 Task: Search one way flight ticket for 1 adult, 5 children, 2 infants in seat and 1 infant on lap in first from Akron/canton: Akron-canton Regional Airport to Greenville: Pitt-greenville Airport on 5-2-2023. Choice of flights is United. Number of bags: 1 checked bag. Price is upto 55000. Outbound departure time preference is 11:15.
Action: Mouse moved to (377, 334)
Screenshot: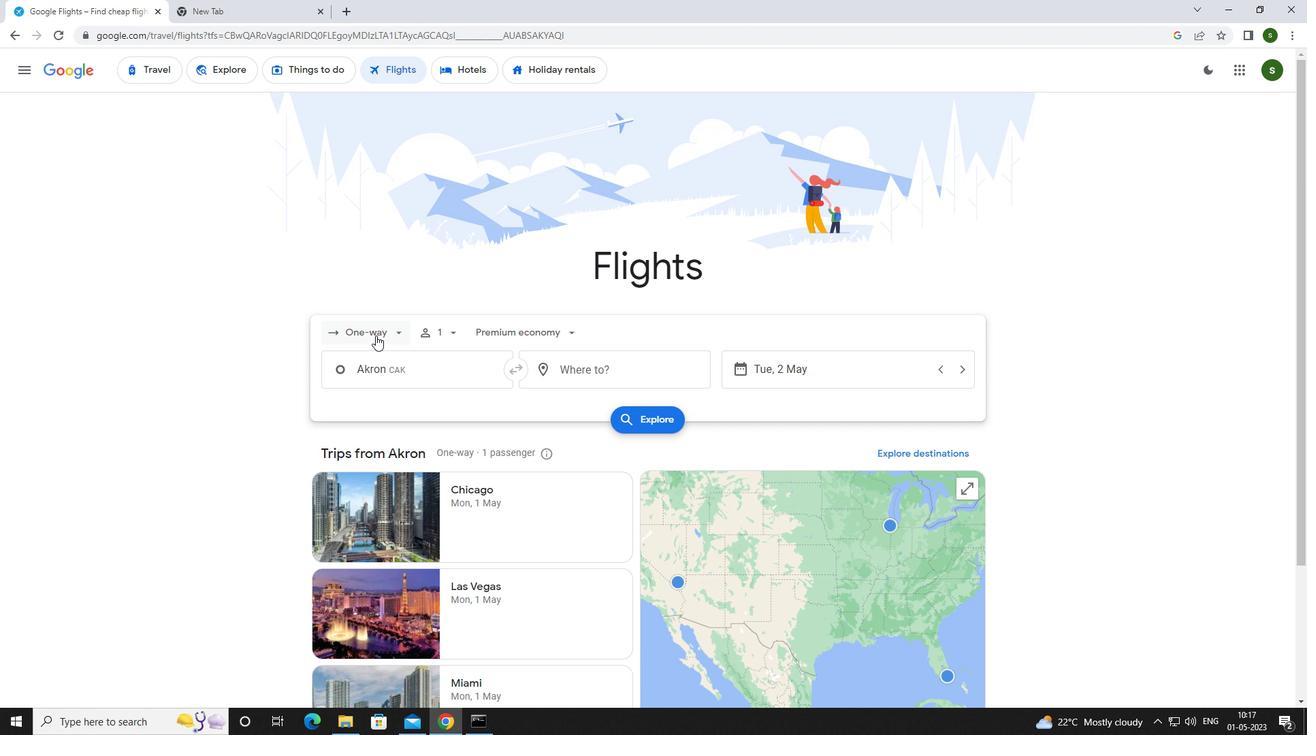 
Action: Mouse pressed left at (377, 334)
Screenshot: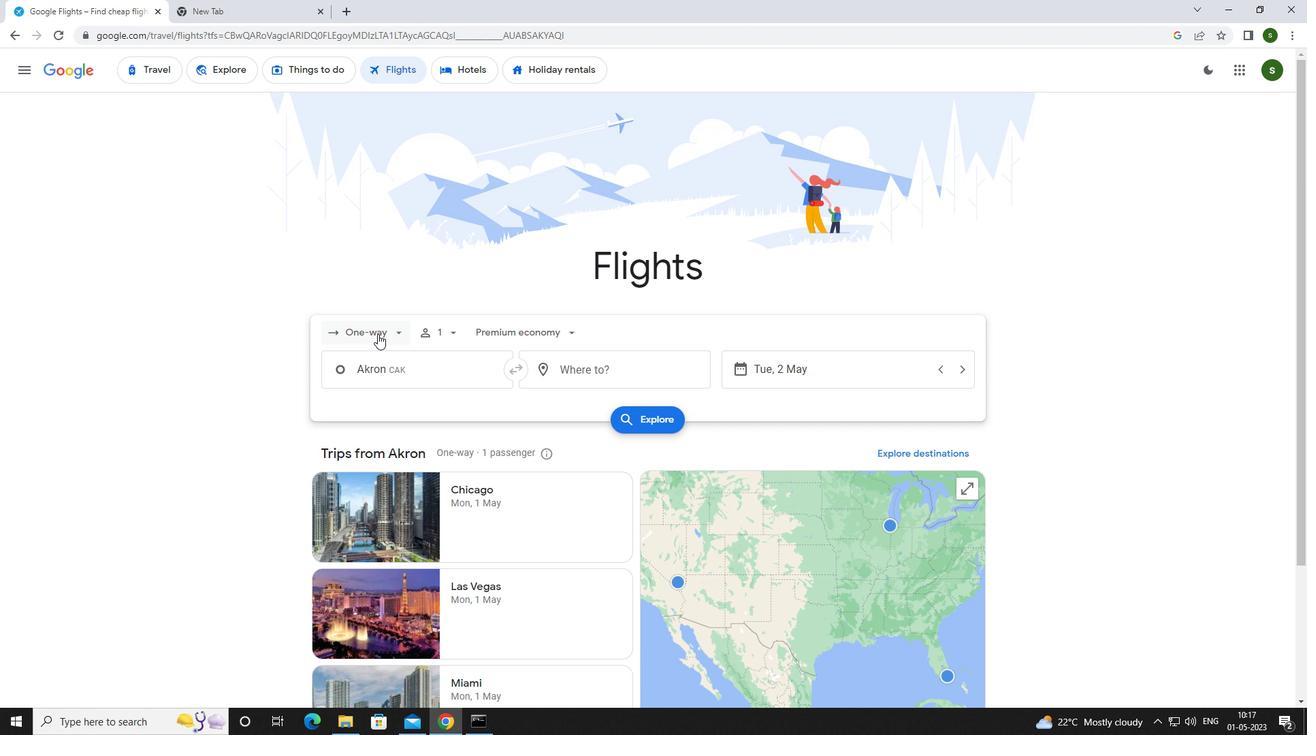 
Action: Mouse moved to (380, 396)
Screenshot: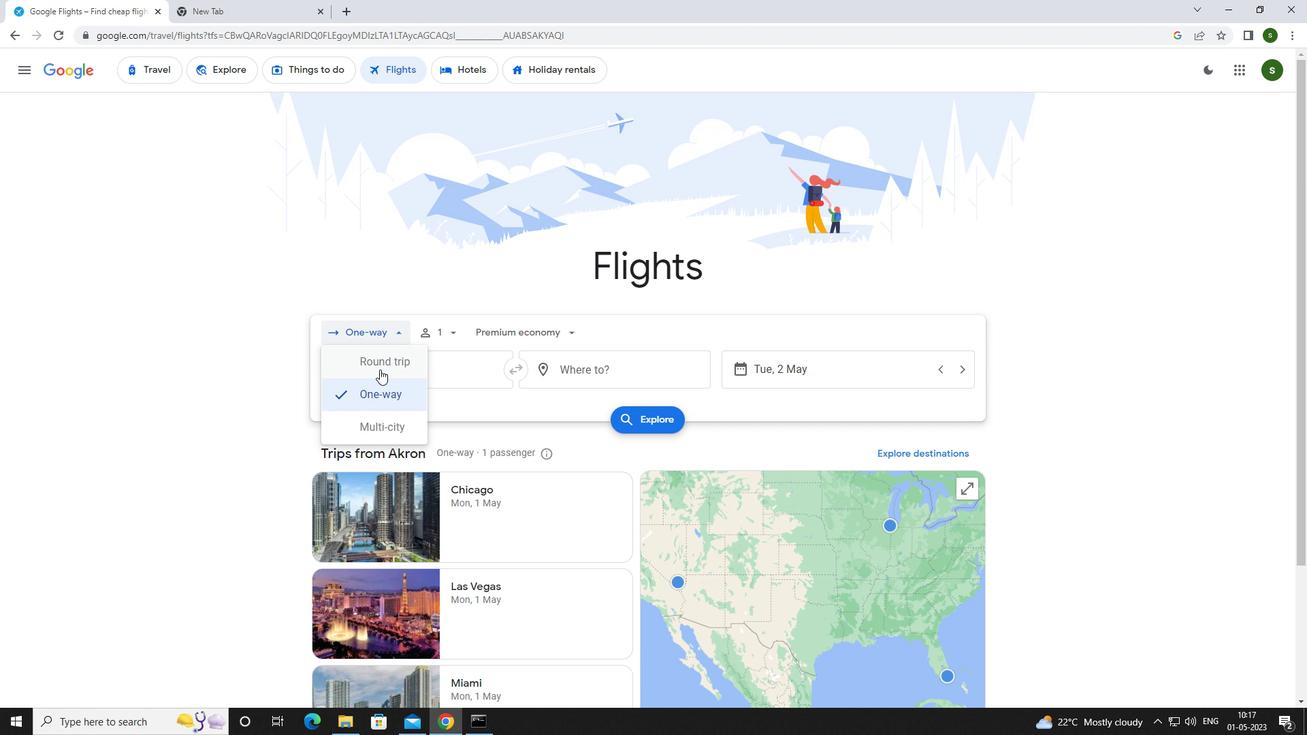 
Action: Mouse pressed left at (380, 396)
Screenshot: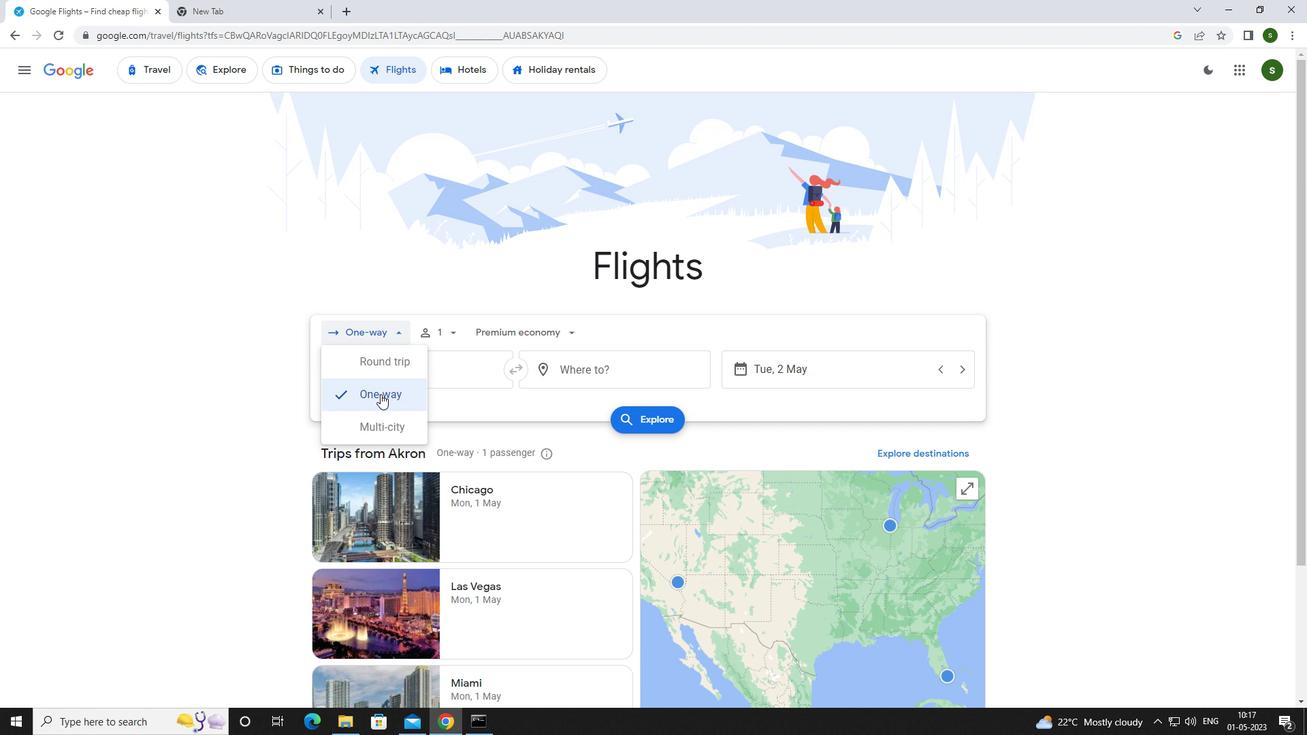 
Action: Mouse moved to (450, 328)
Screenshot: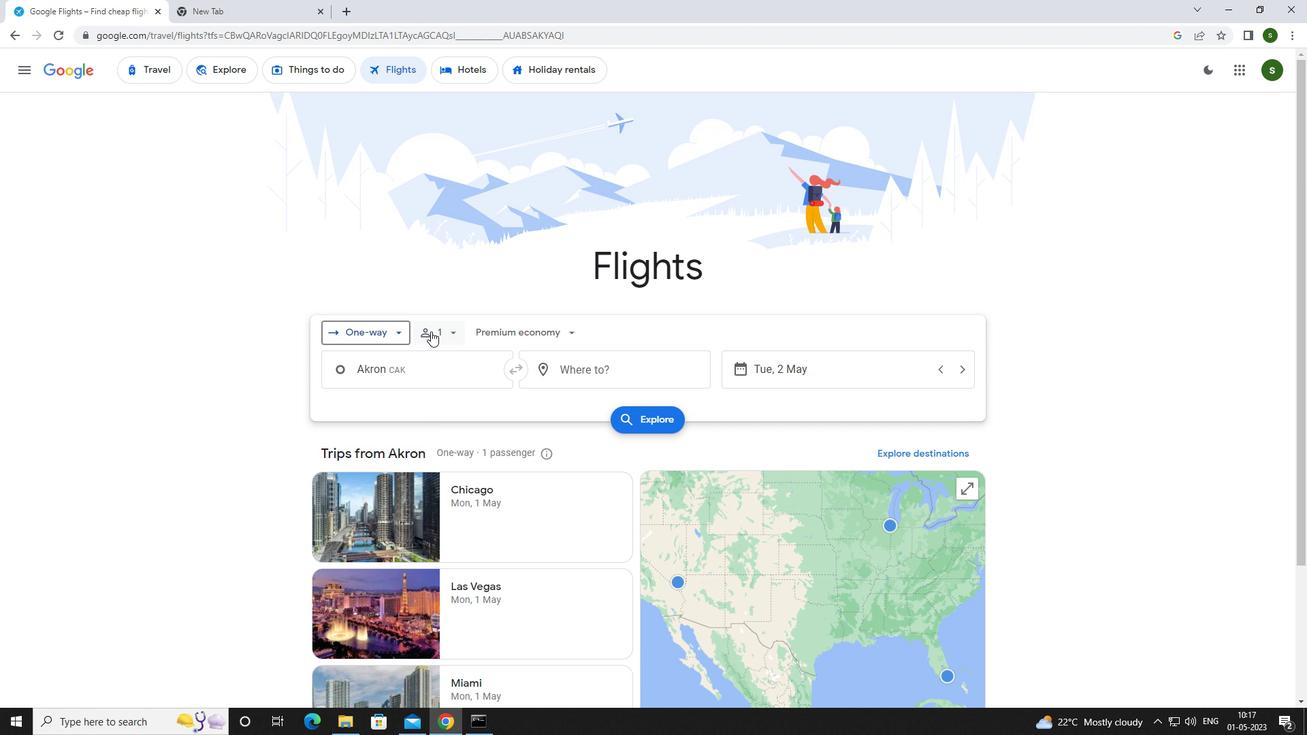 
Action: Mouse pressed left at (450, 328)
Screenshot: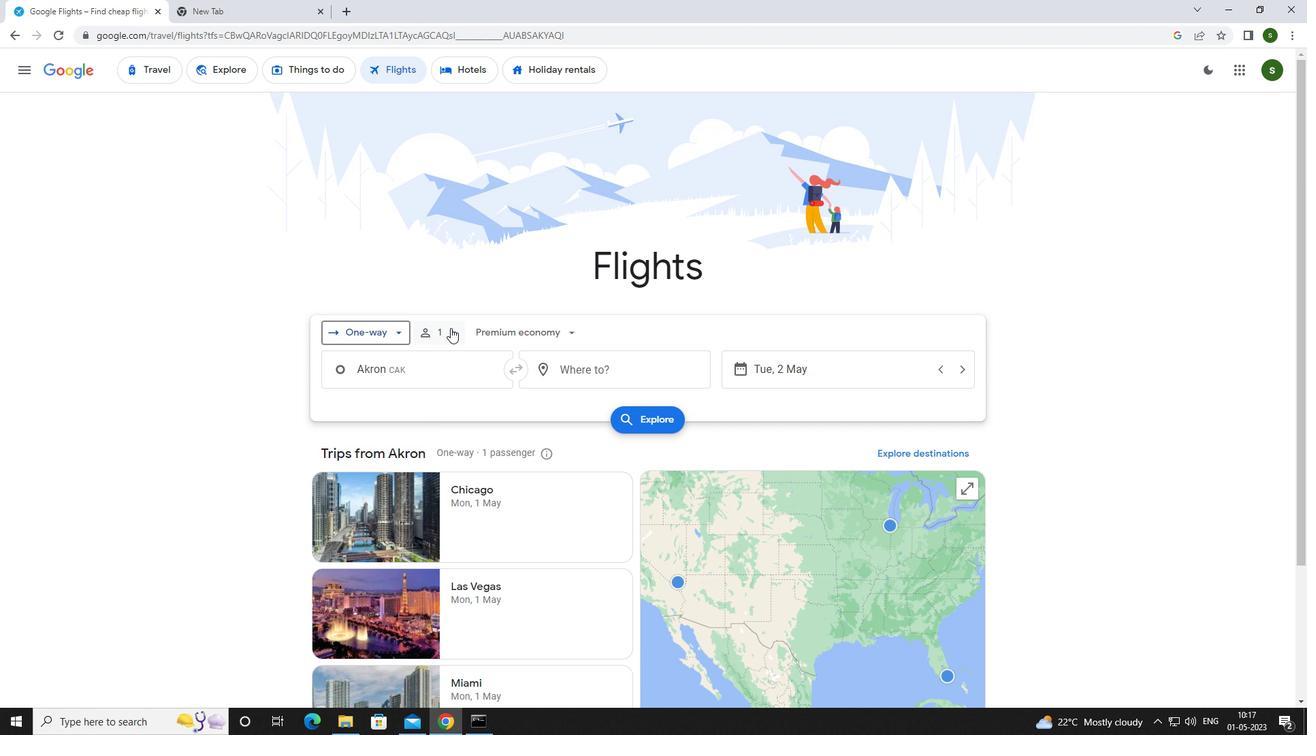 
Action: Mouse moved to (553, 397)
Screenshot: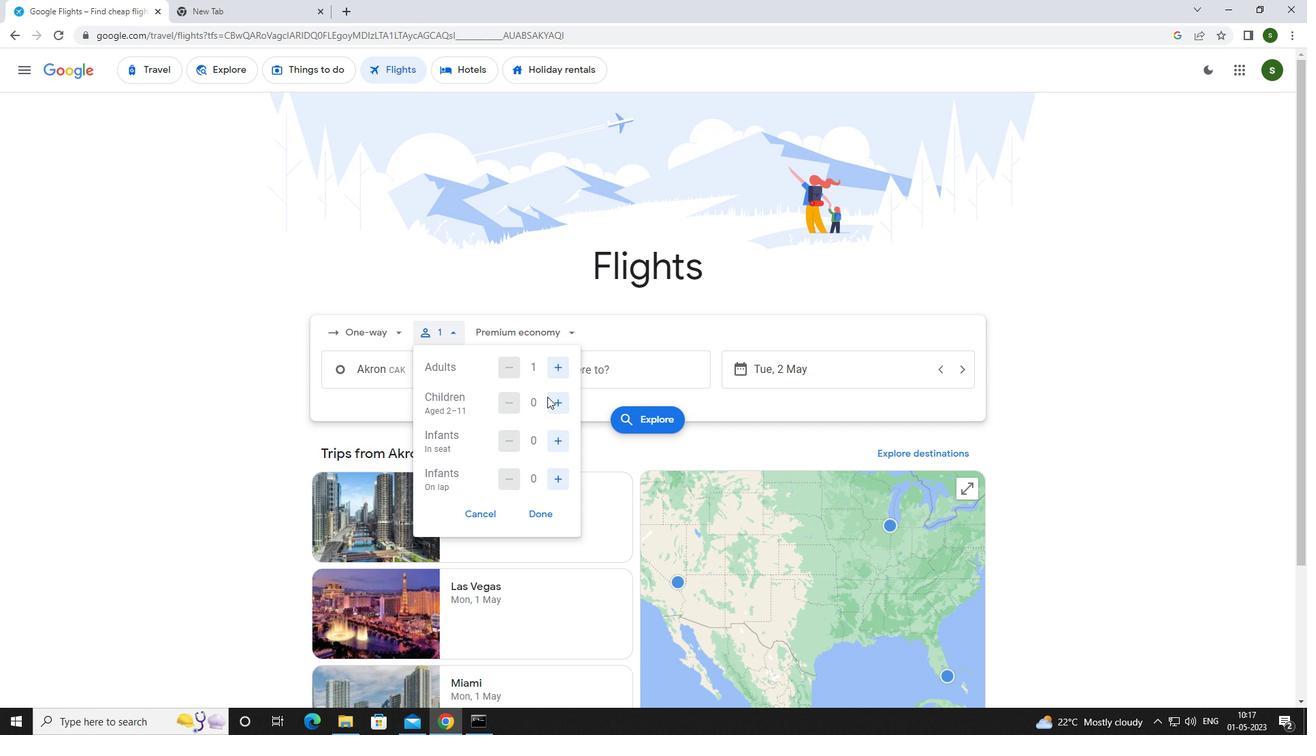 
Action: Mouse pressed left at (553, 397)
Screenshot: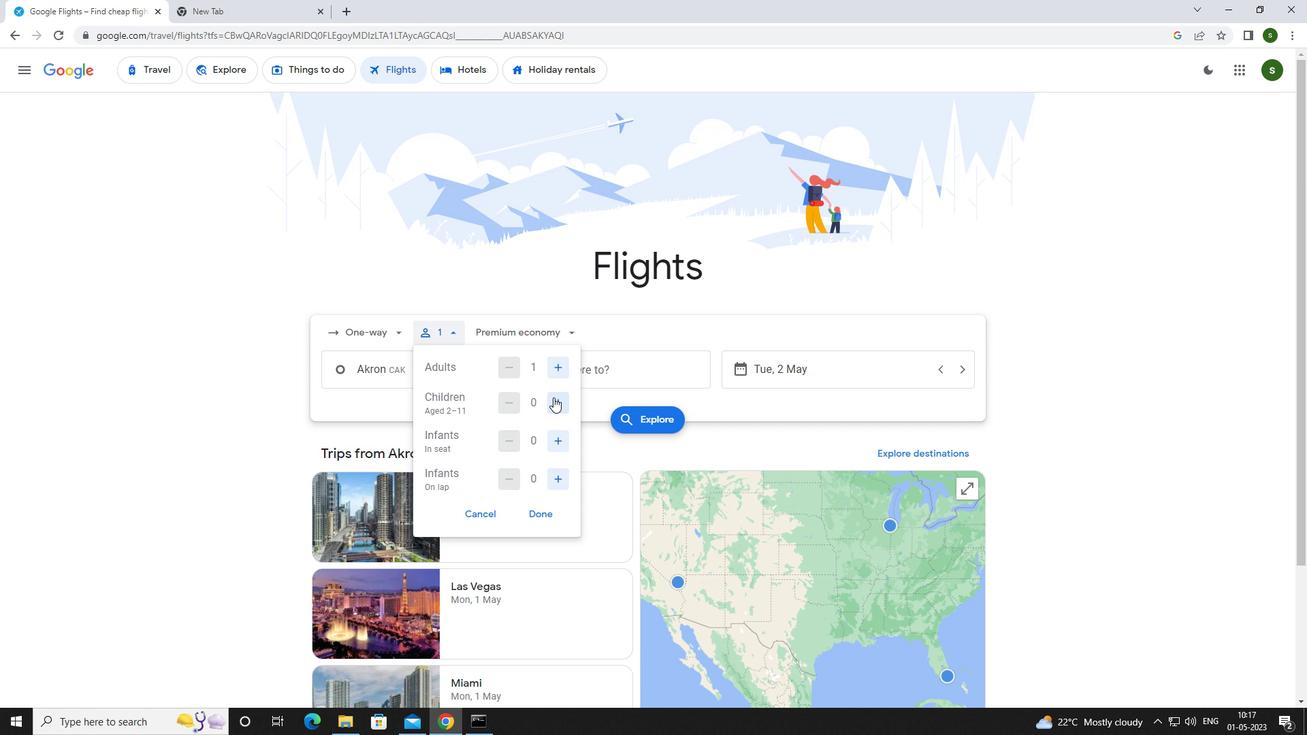 
Action: Mouse pressed left at (553, 397)
Screenshot: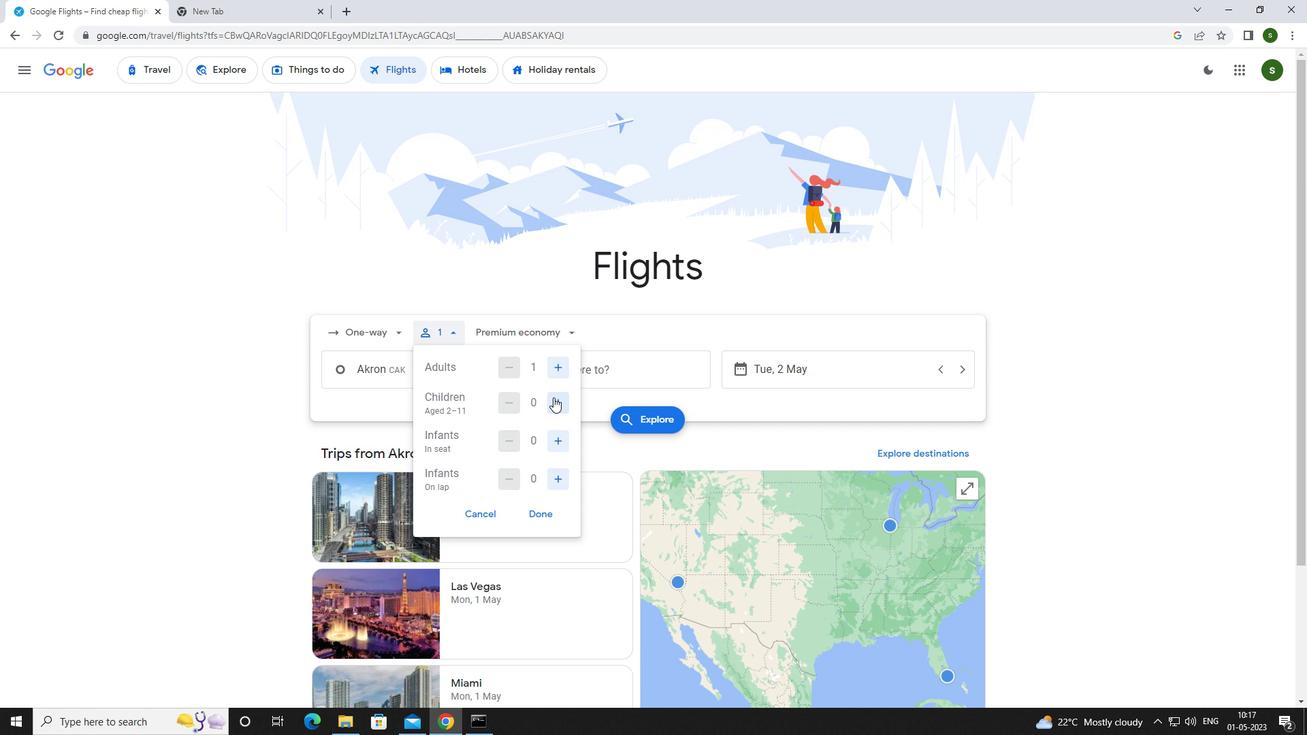 
Action: Mouse pressed left at (553, 397)
Screenshot: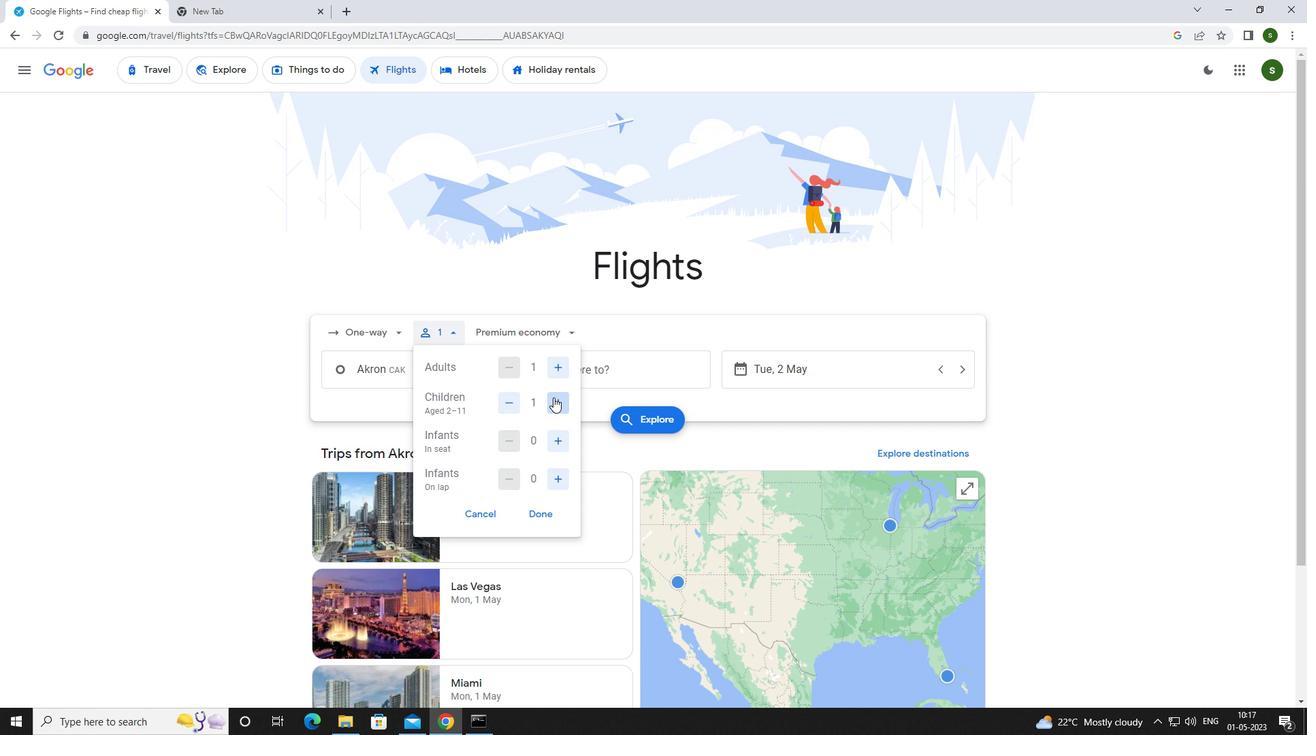 
Action: Mouse pressed left at (553, 397)
Screenshot: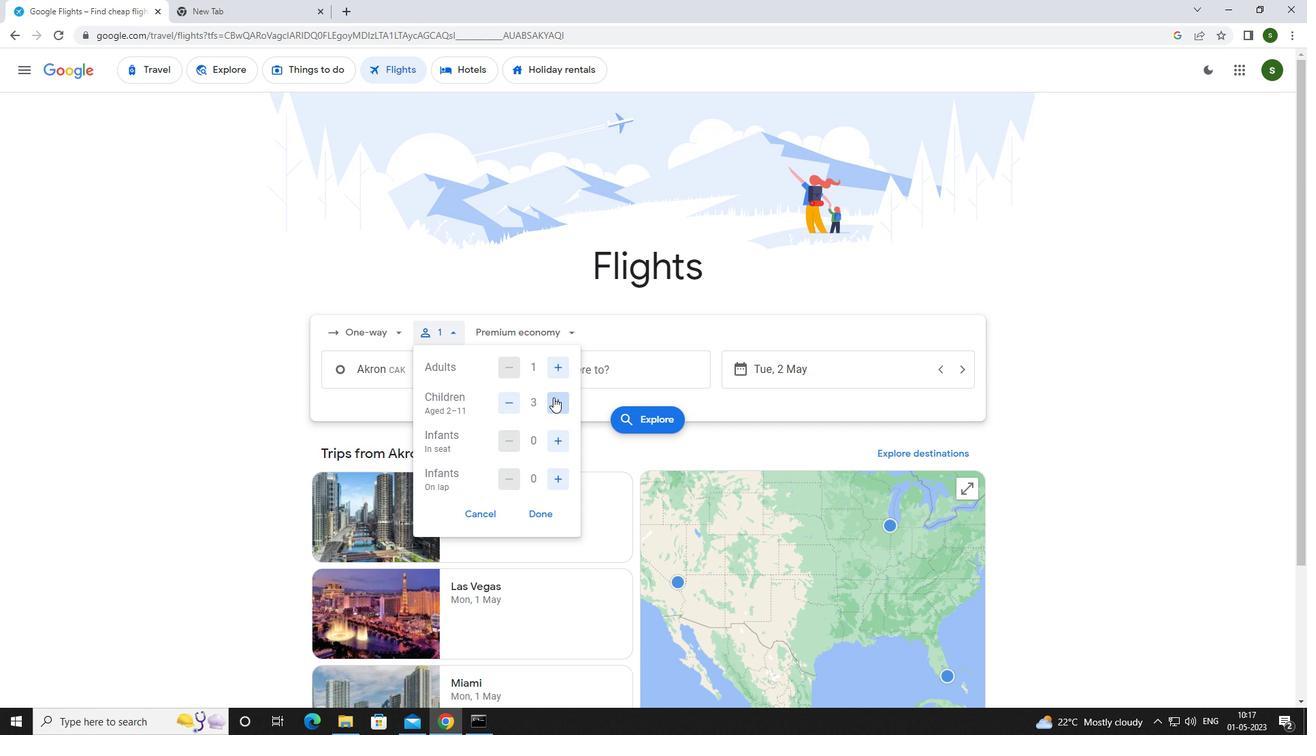 
Action: Mouse pressed left at (553, 397)
Screenshot: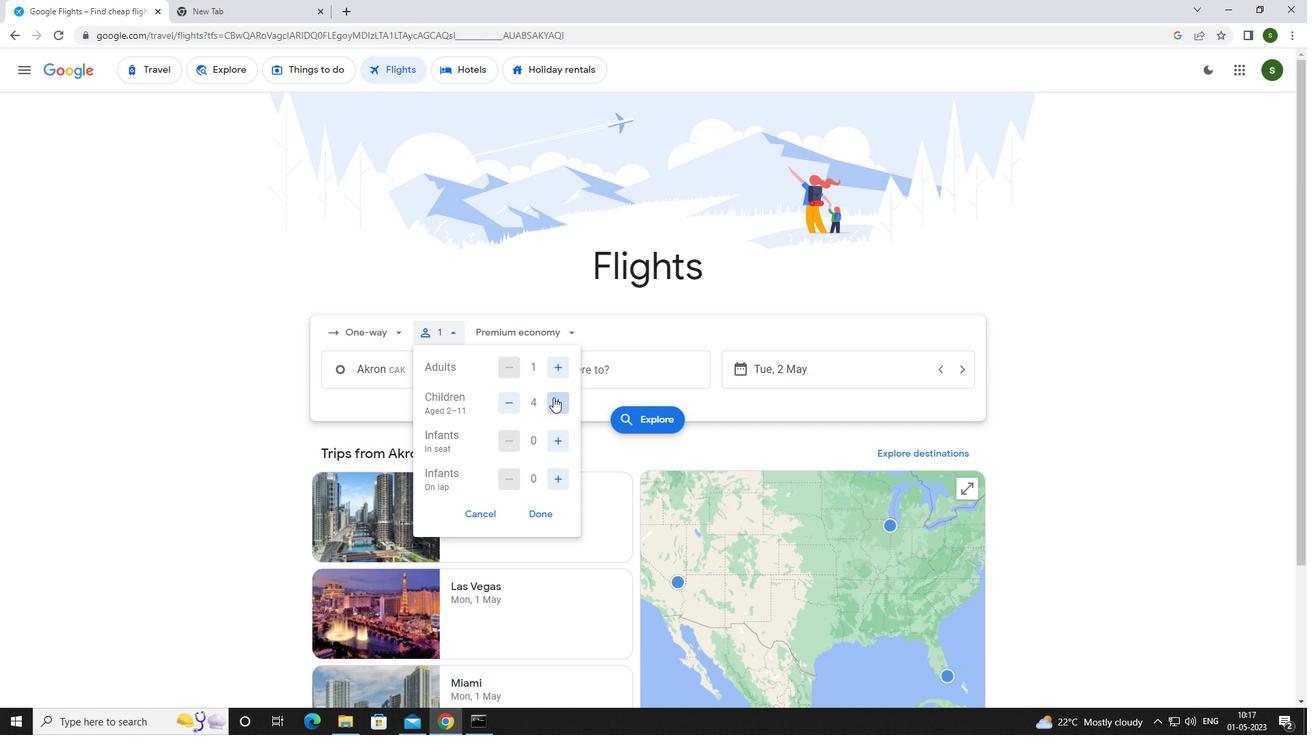 
Action: Mouse moved to (553, 436)
Screenshot: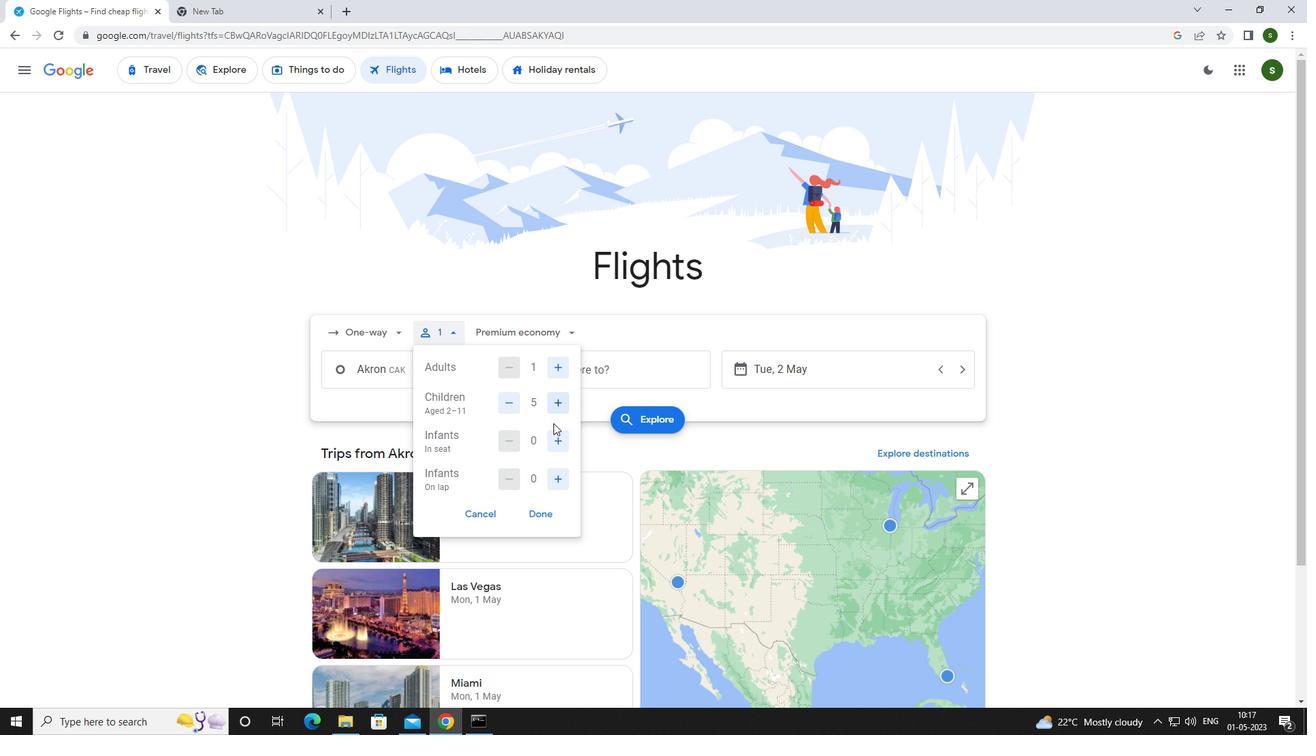 
Action: Mouse pressed left at (553, 436)
Screenshot: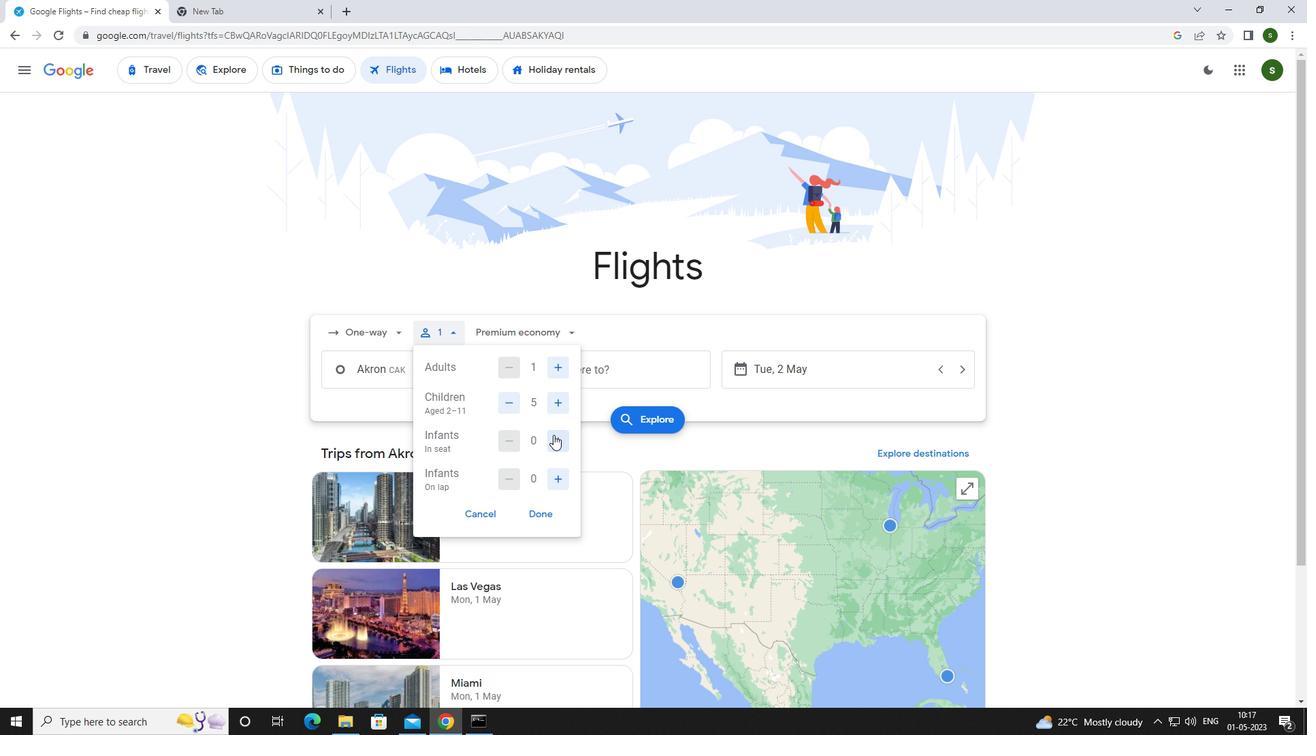 
Action: Mouse pressed left at (553, 436)
Screenshot: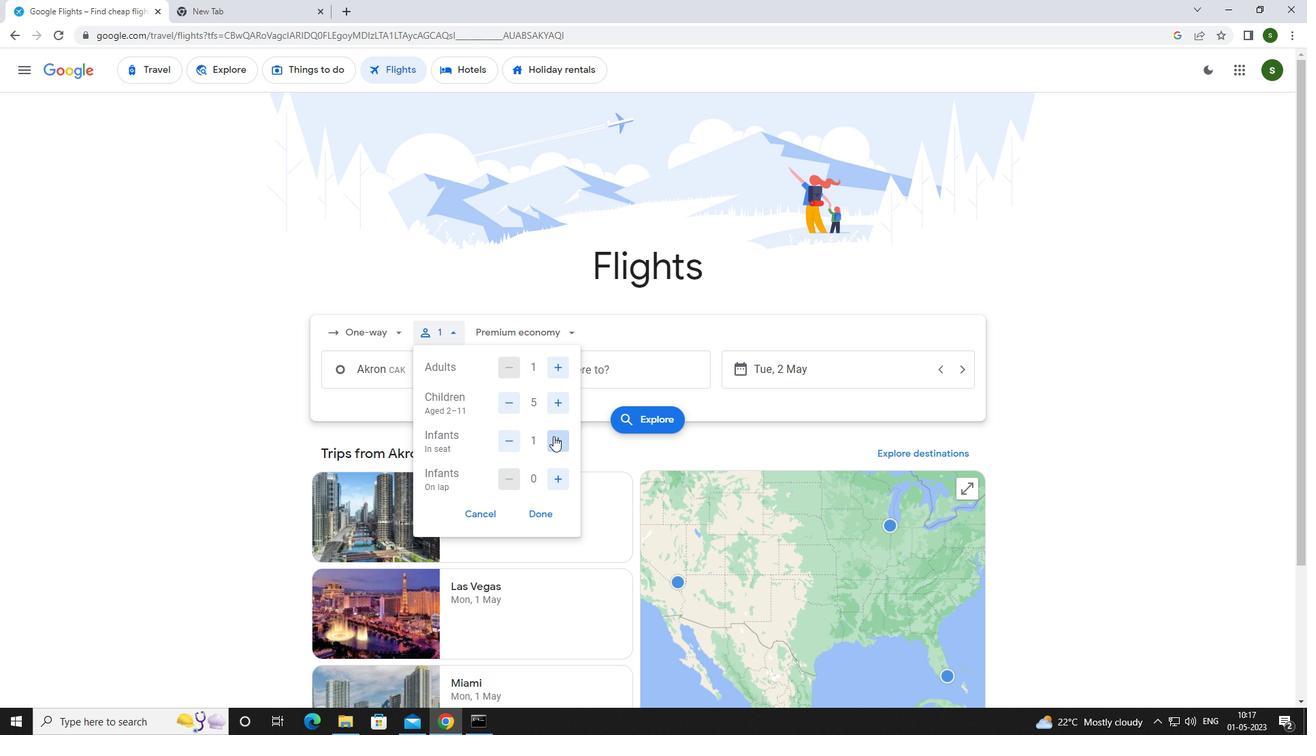 
Action: Mouse moved to (555, 479)
Screenshot: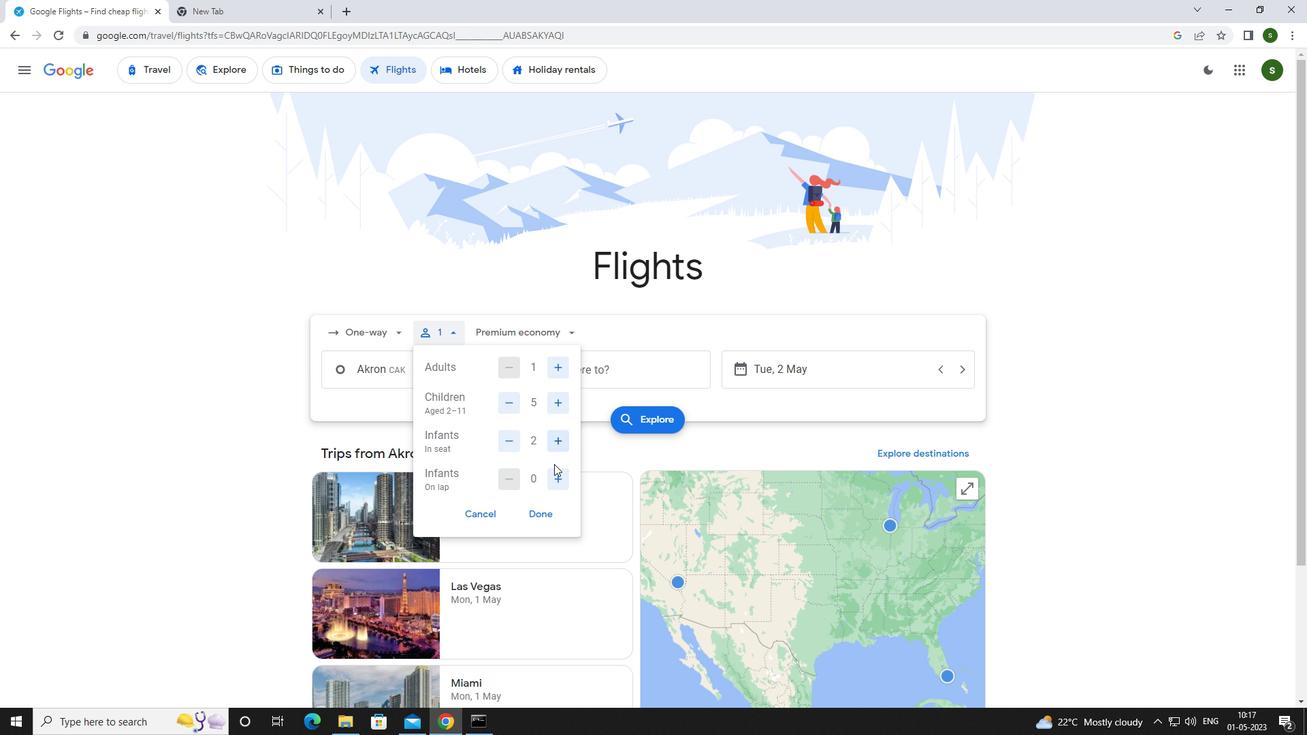 
Action: Mouse pressed left at (555, 479)
Screenshot: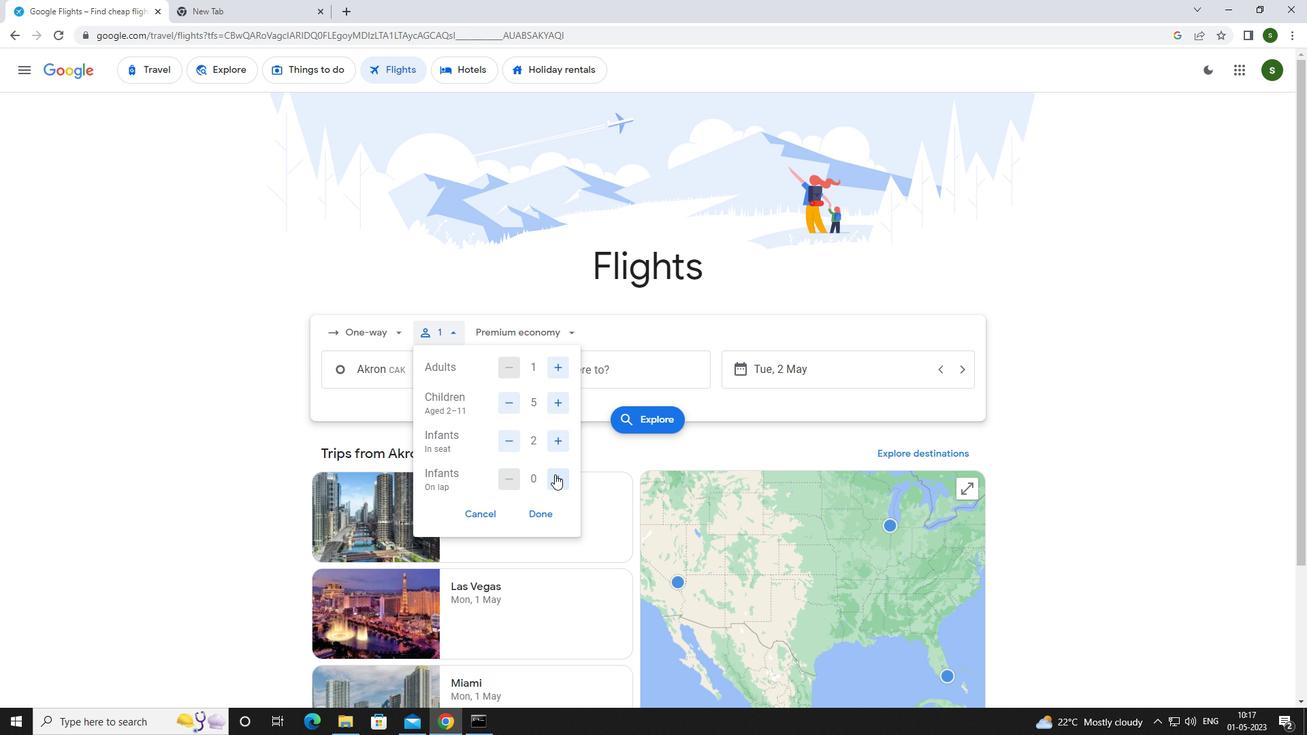 
Action: Mouse moved to (513, 437)
Screenshot: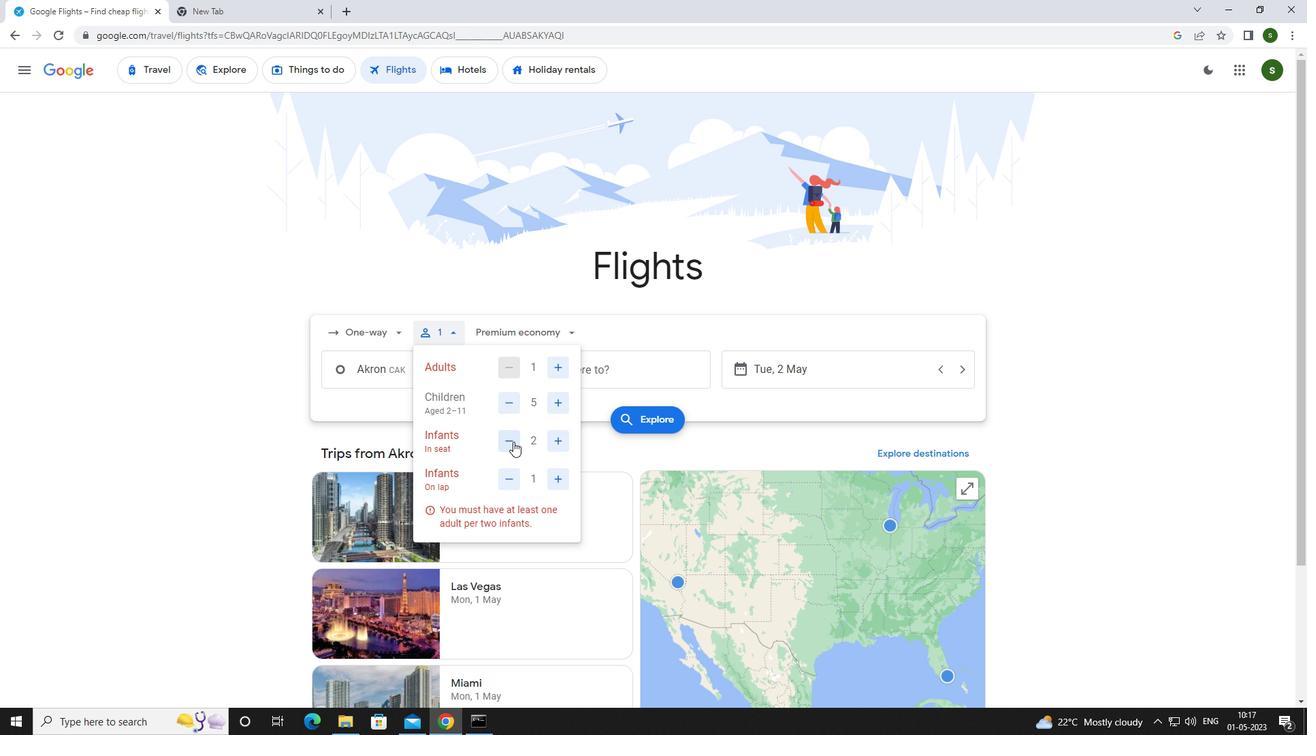 
Action: Mouse pressed left at (513, 437)
Screenshot: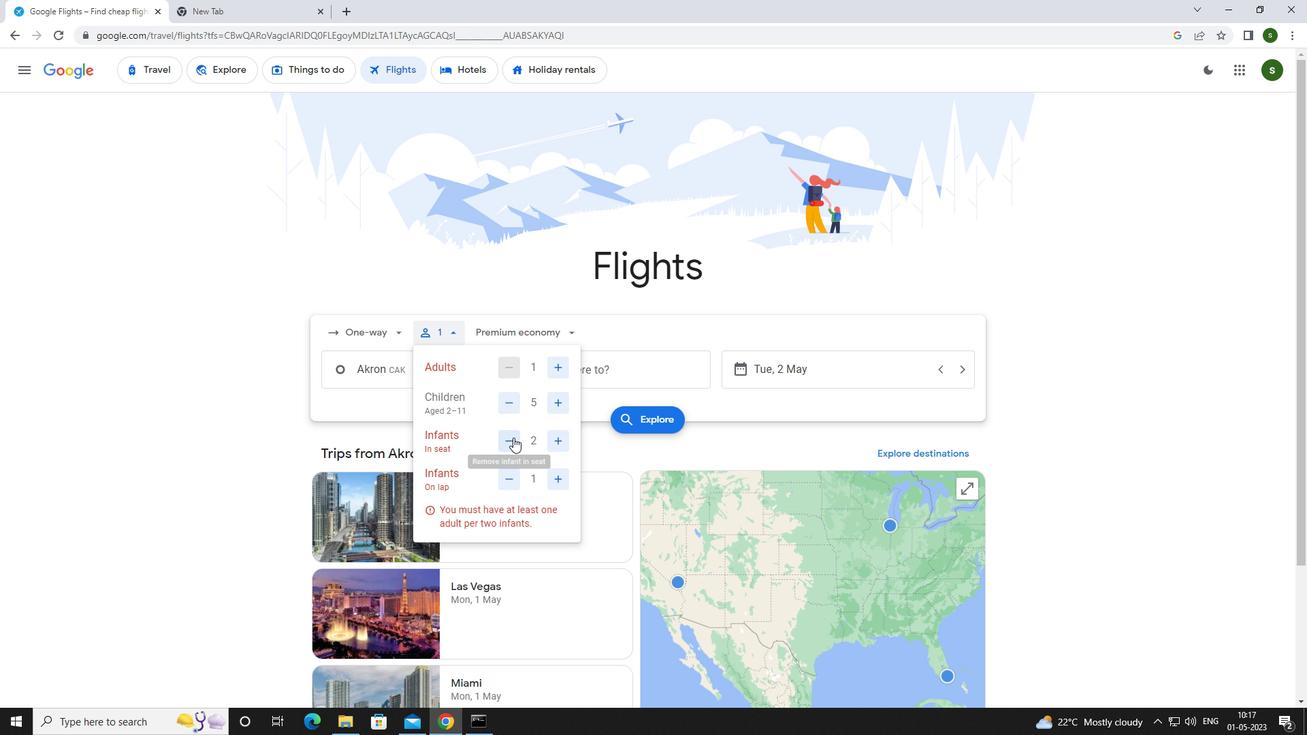 
Action: Mouse moved to (516, 331)
Screenshot: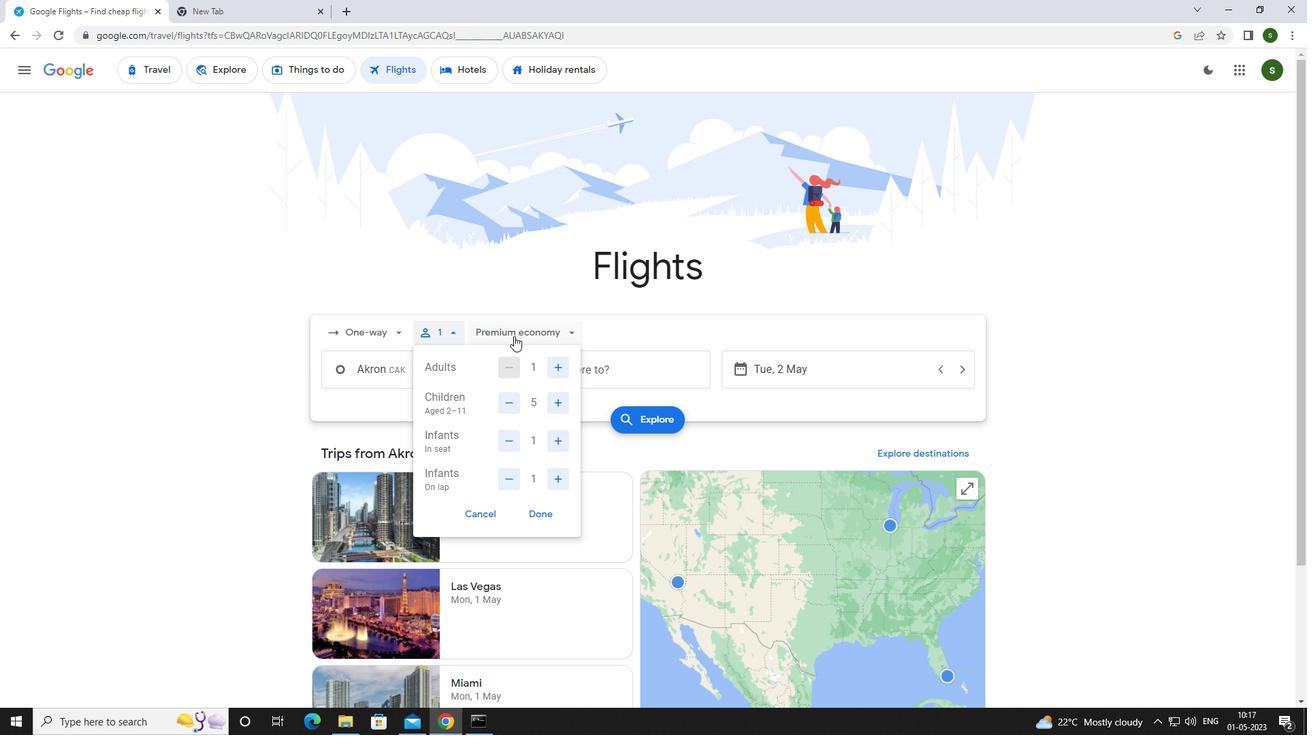 
Action: Mouse pressed left at (516, 331)
Screenshot: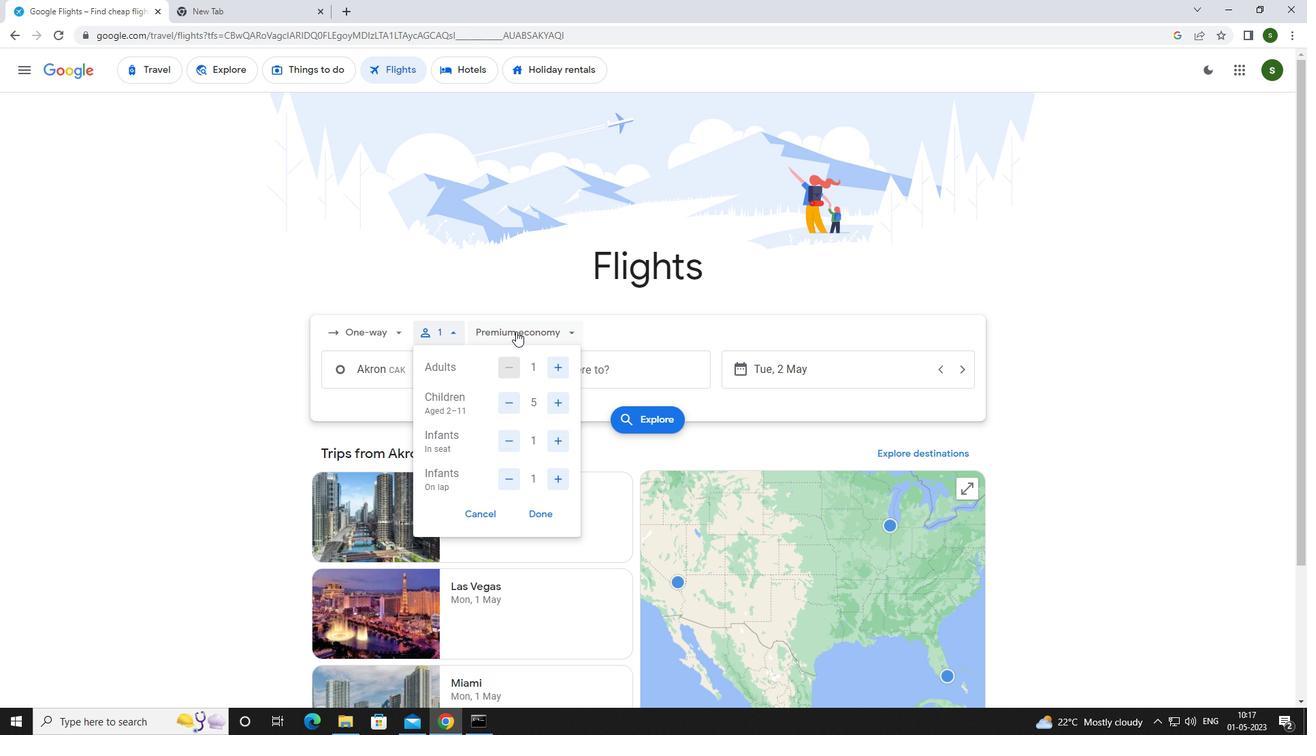 
Action: Mouse moved to (521, 452)
Screenshot: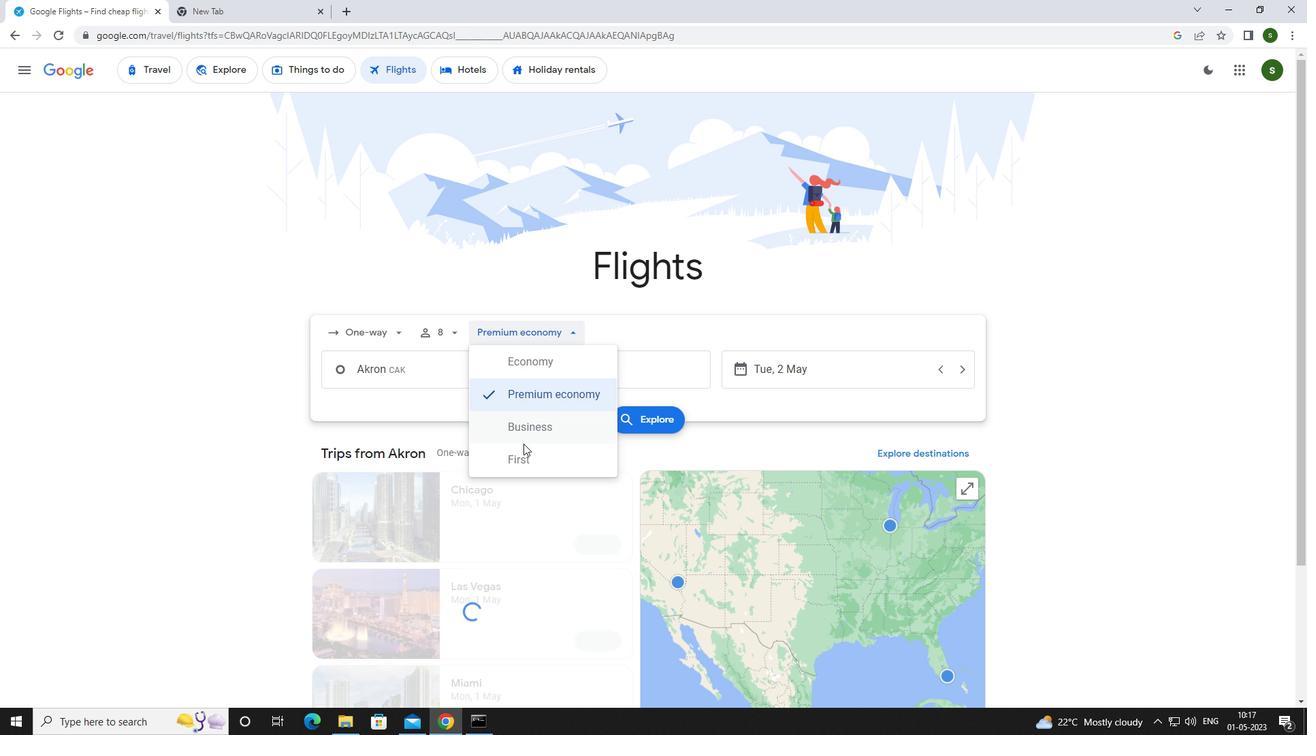 
Action: Mouse pressed left at (521, 452)
Screenshot: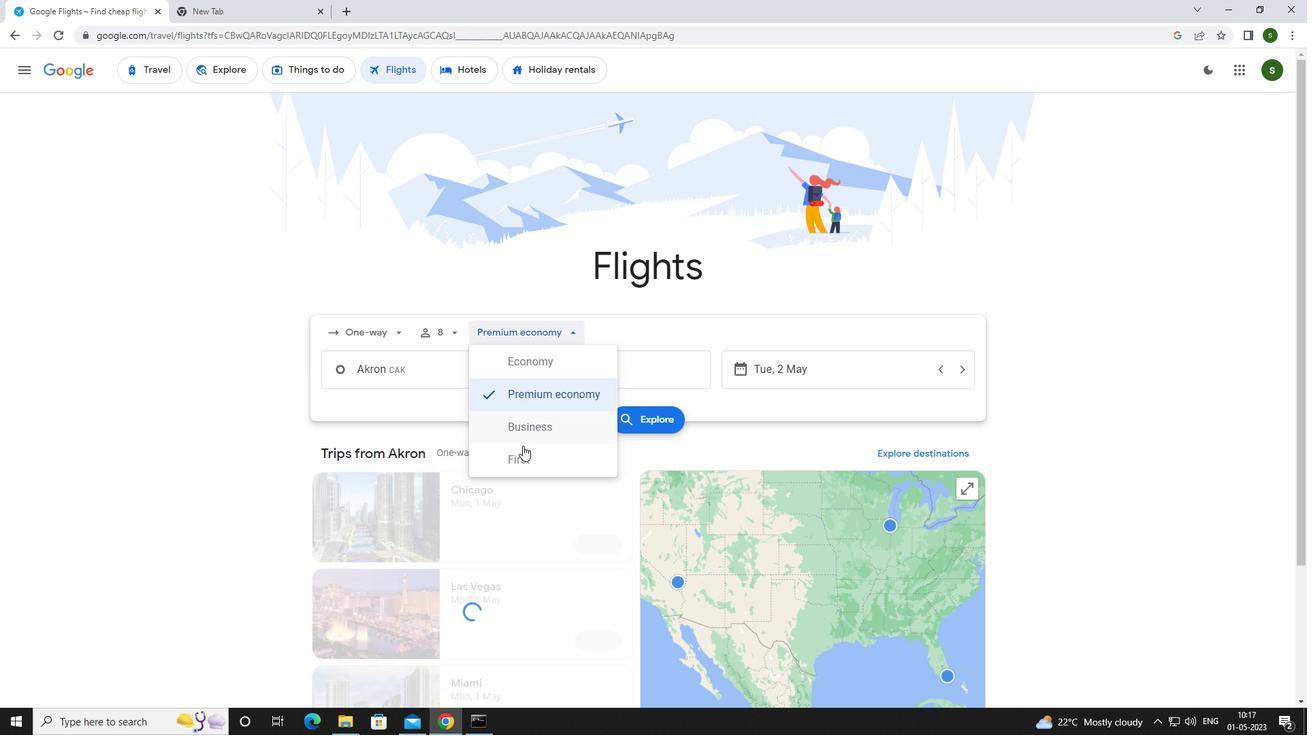 
Action: Mouse moved to (429, 369)
Screenshot: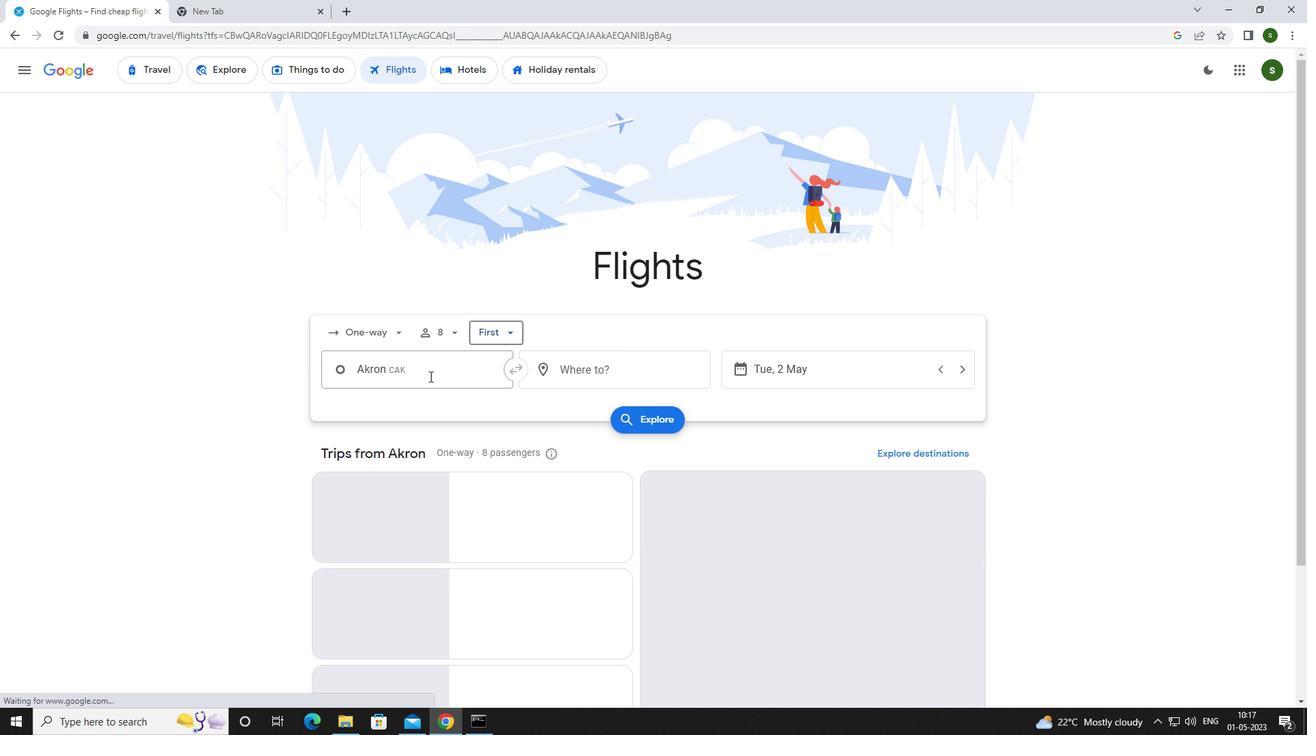 
Action: Mouse pressed left at (429, 369)
Screenshot: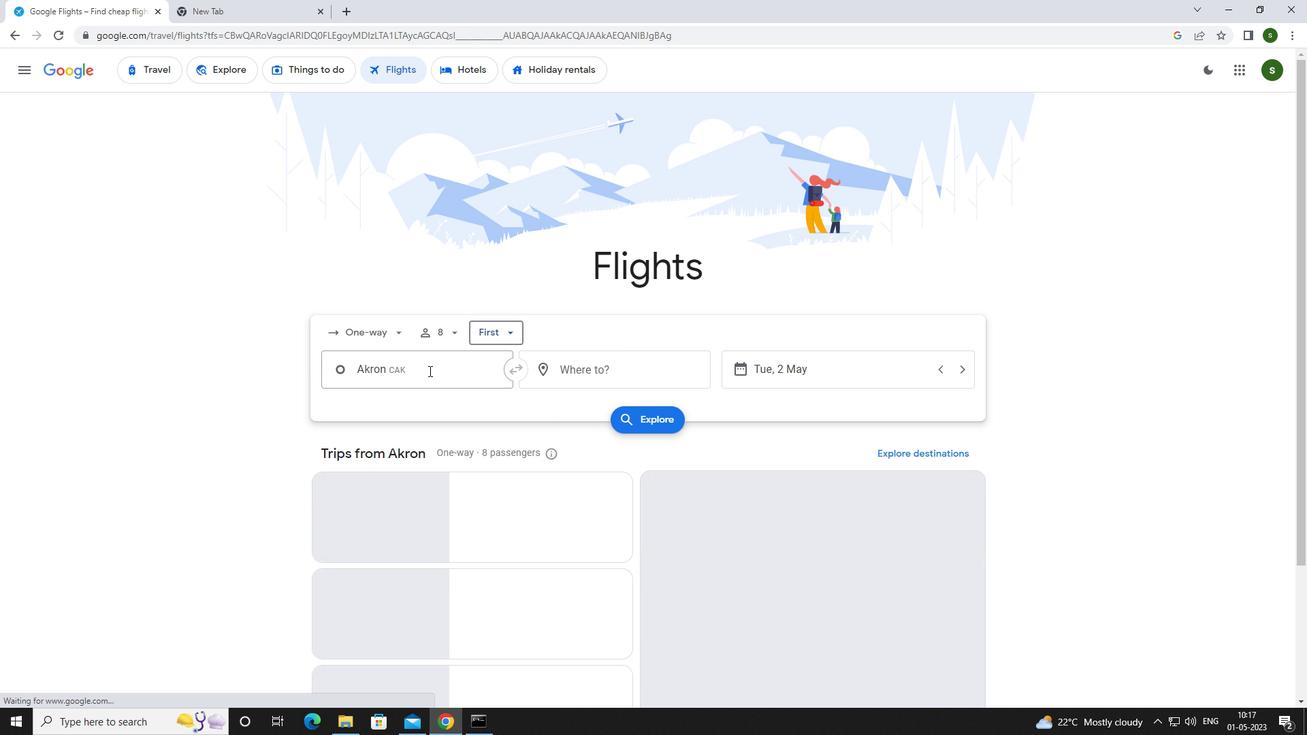 
Action: Mouse moved to (431, 366)
Screenshot: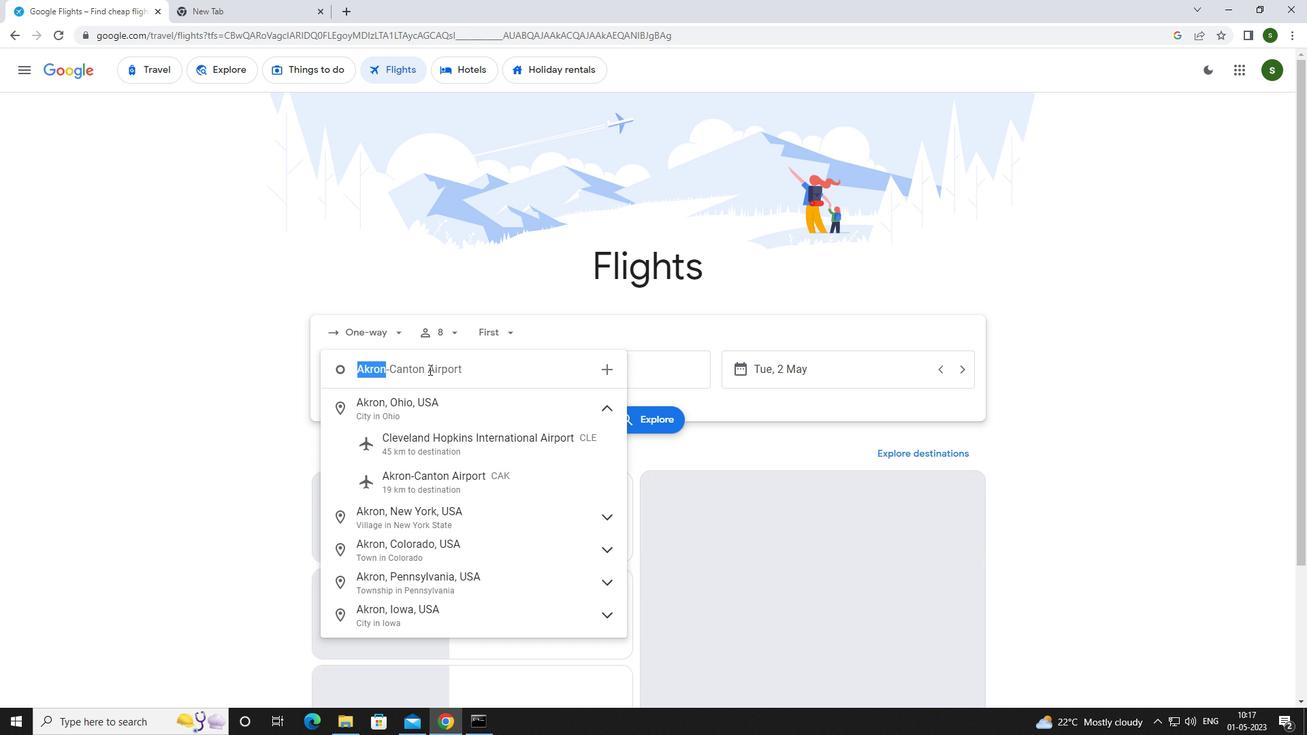 
Action: Key pressed a<Key.caps_lock>kron
Screenshot: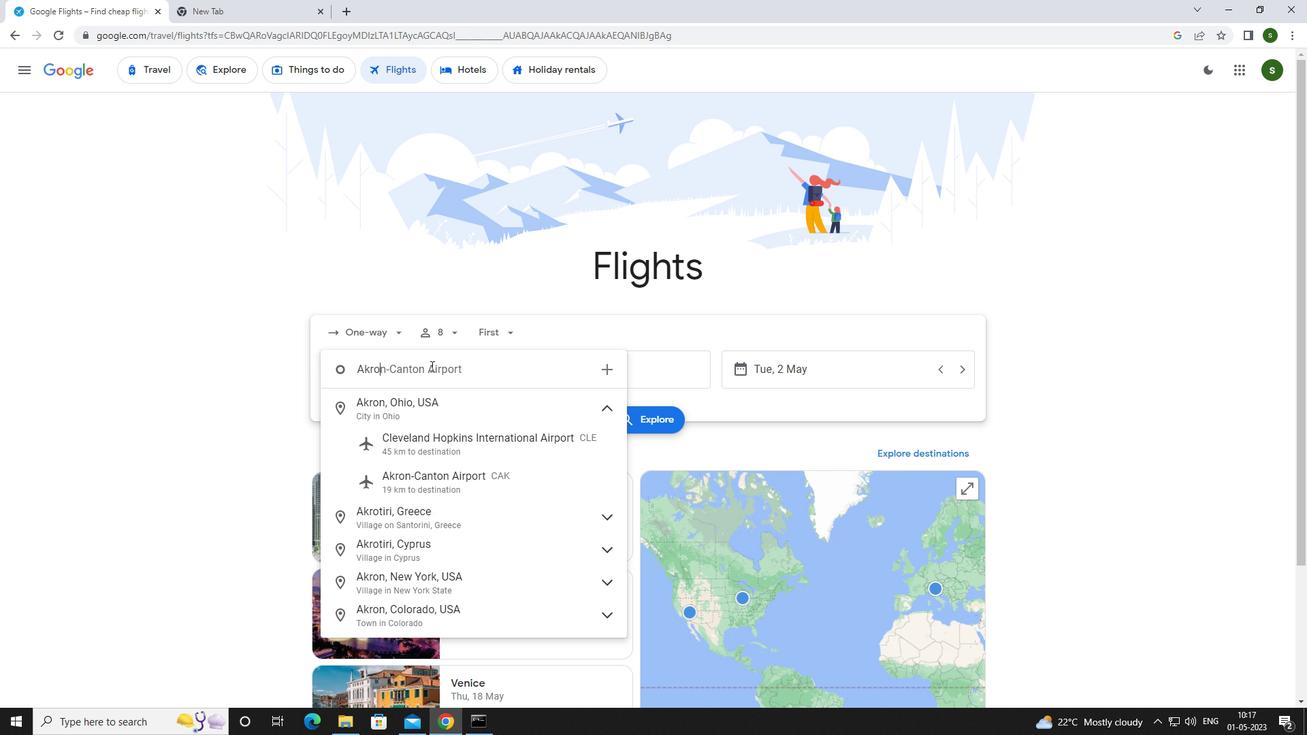 
Action: Mouse moved to (429, 479)
Screenshot: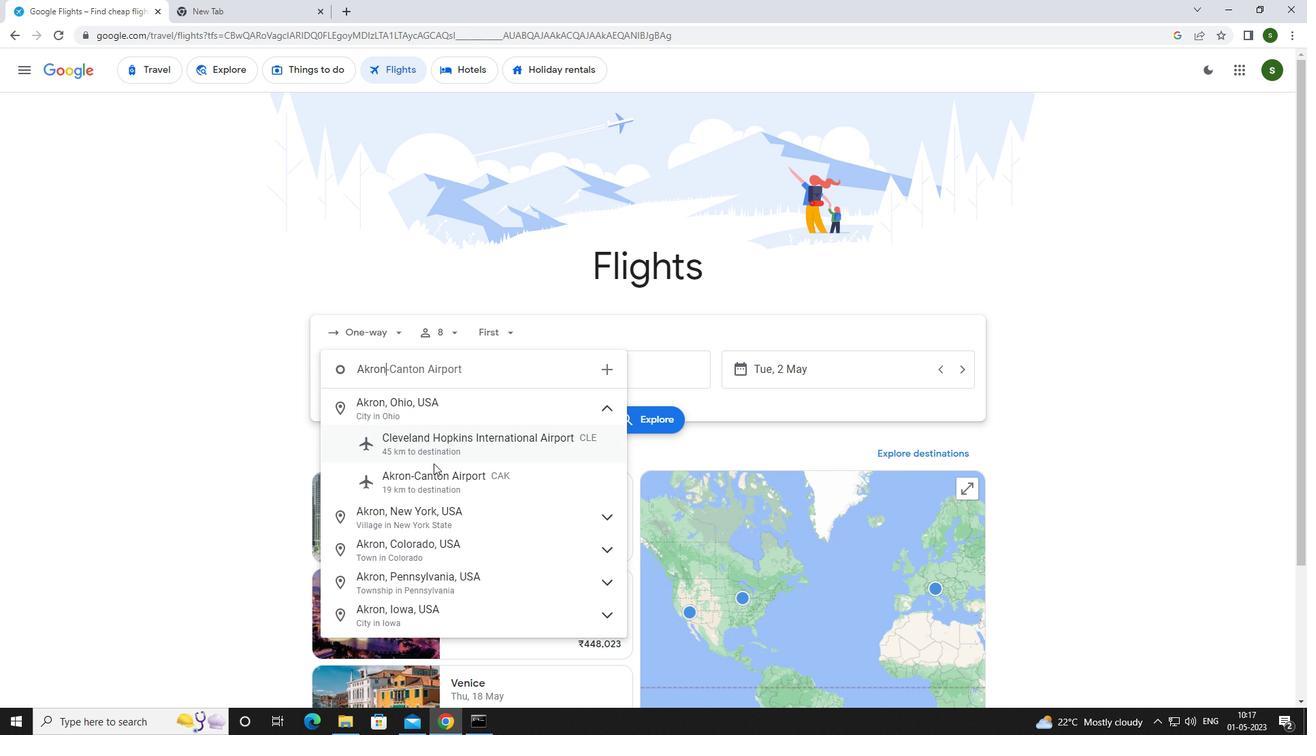 
Action: Mouse pressed left at (429, 479)
Screenshot: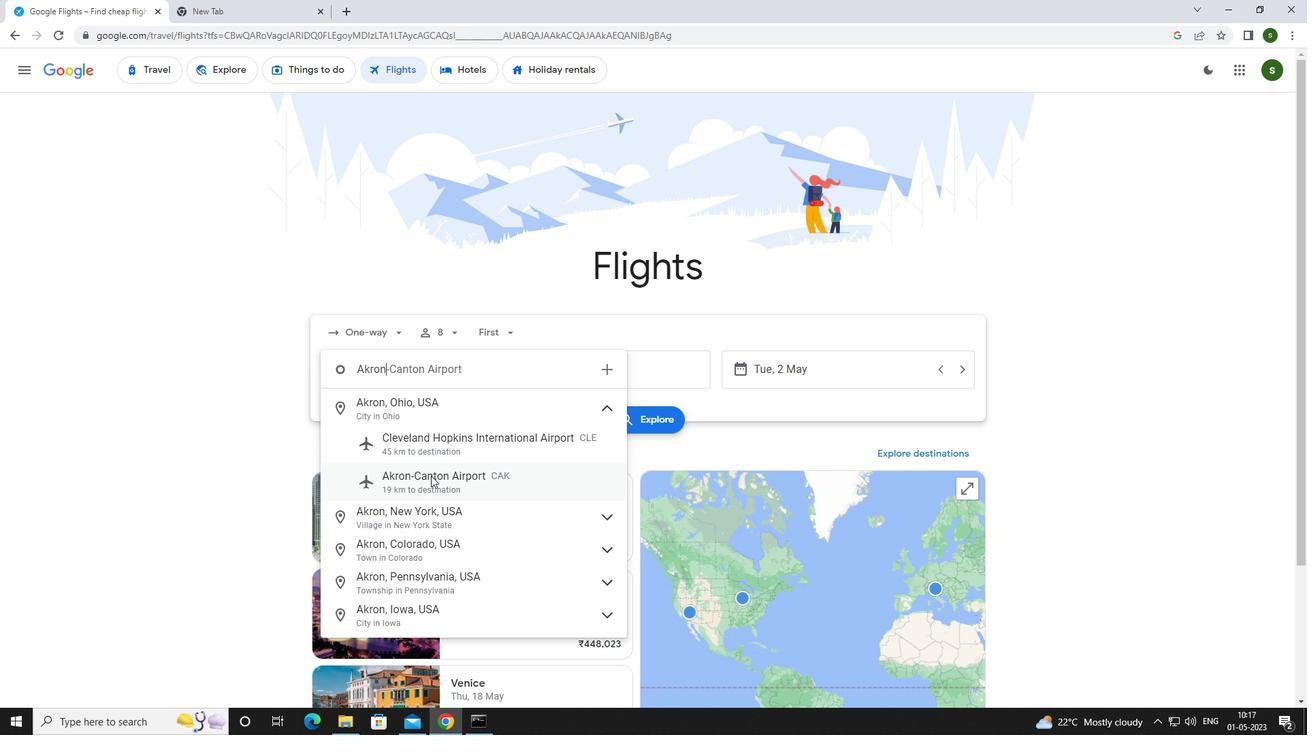 
Action: Mouse moved to (561, 368)
Screenshot: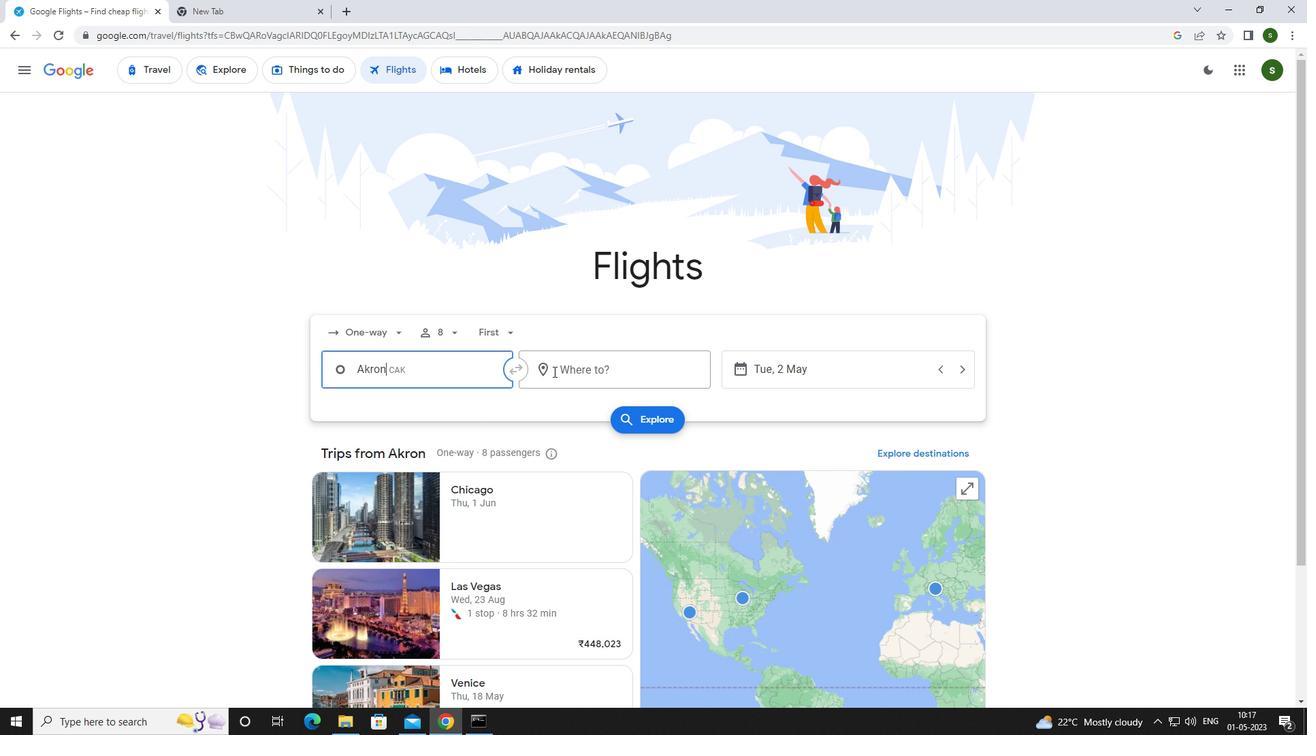 
Action: Mouse pressed left at (561, 368)
Screenshot: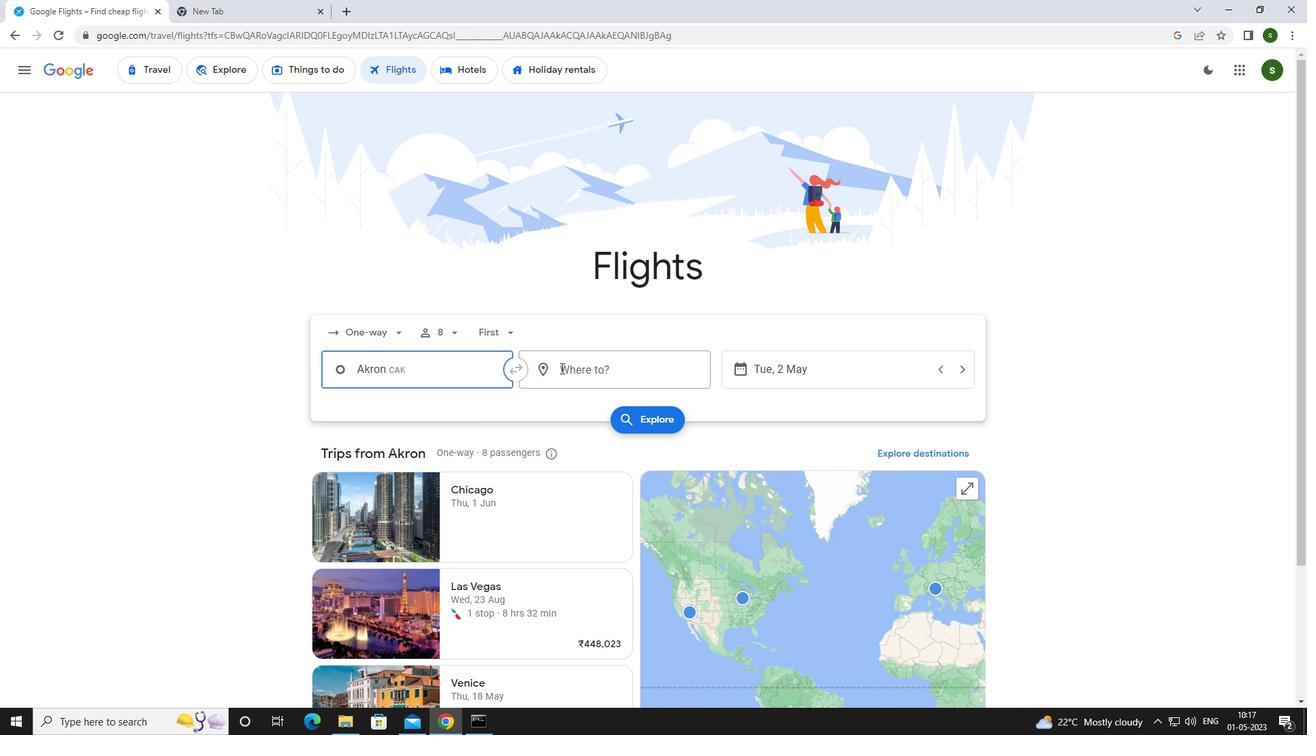 
Action: Key pressed <Key.caps_lock>p<Key.caps_lock>itt
Screenshot: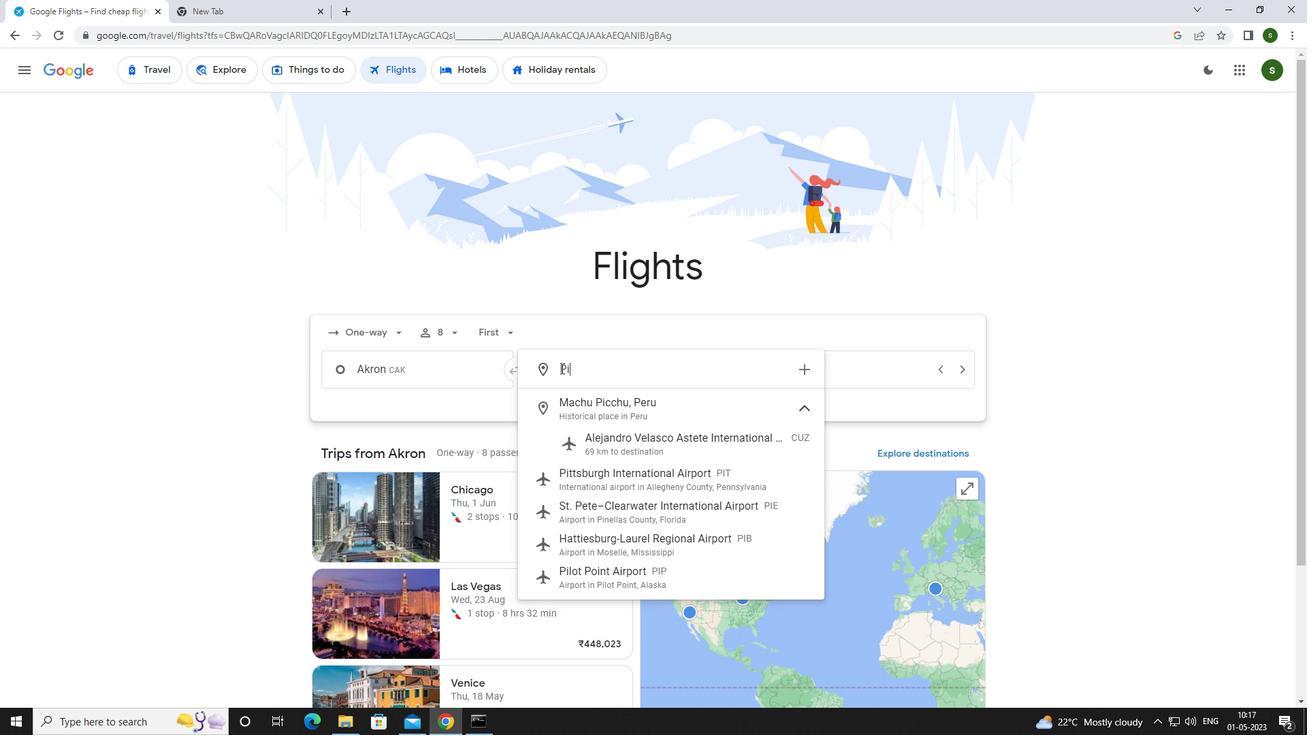 
Action: Mouse moved to (647, 510)
Screenshot: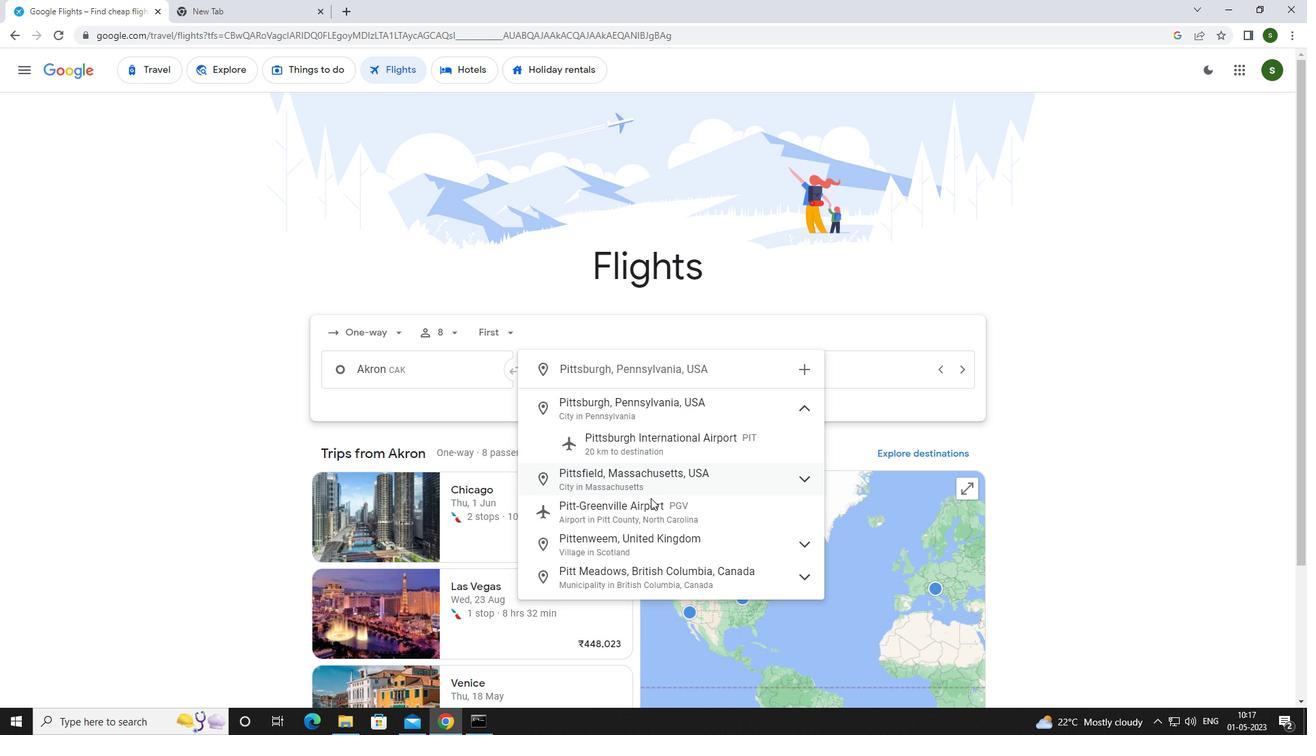 
Action: Mouse pressed left at (647, 510)
Screenshot: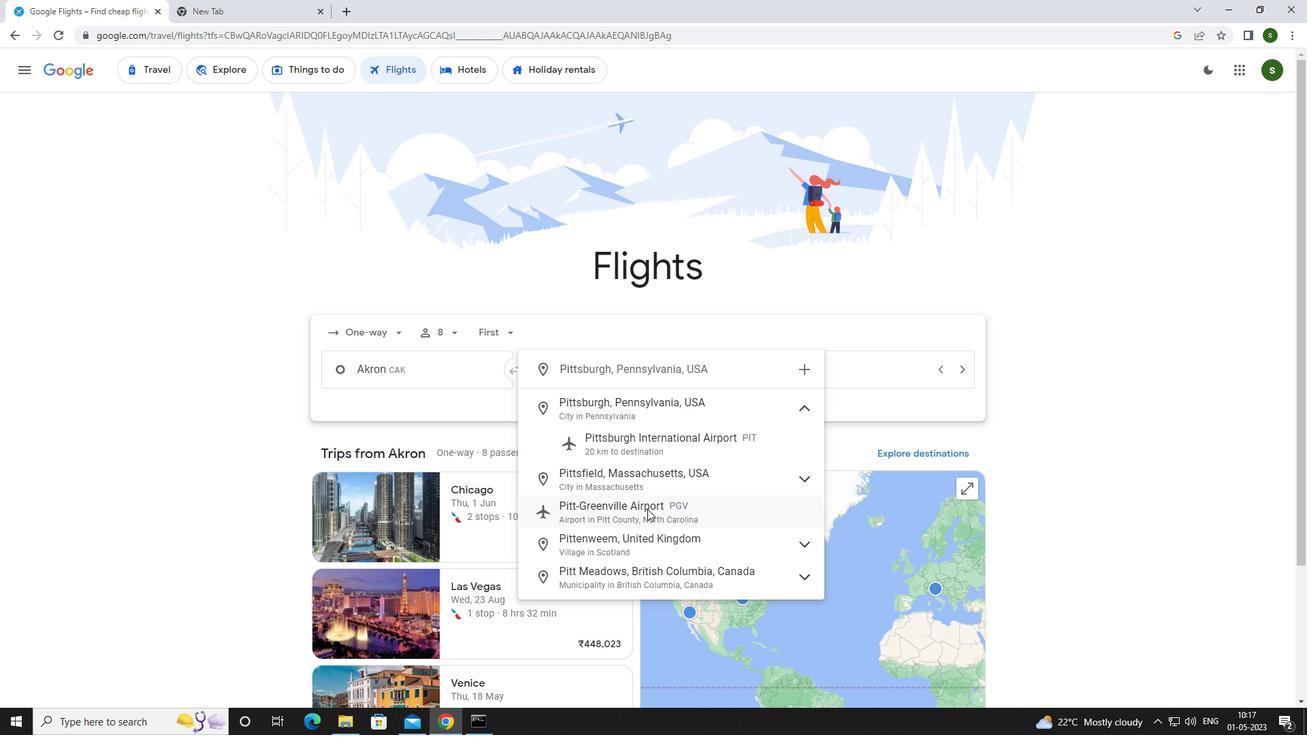 
Action: Mouse moved to (775, 371)
Screenshot: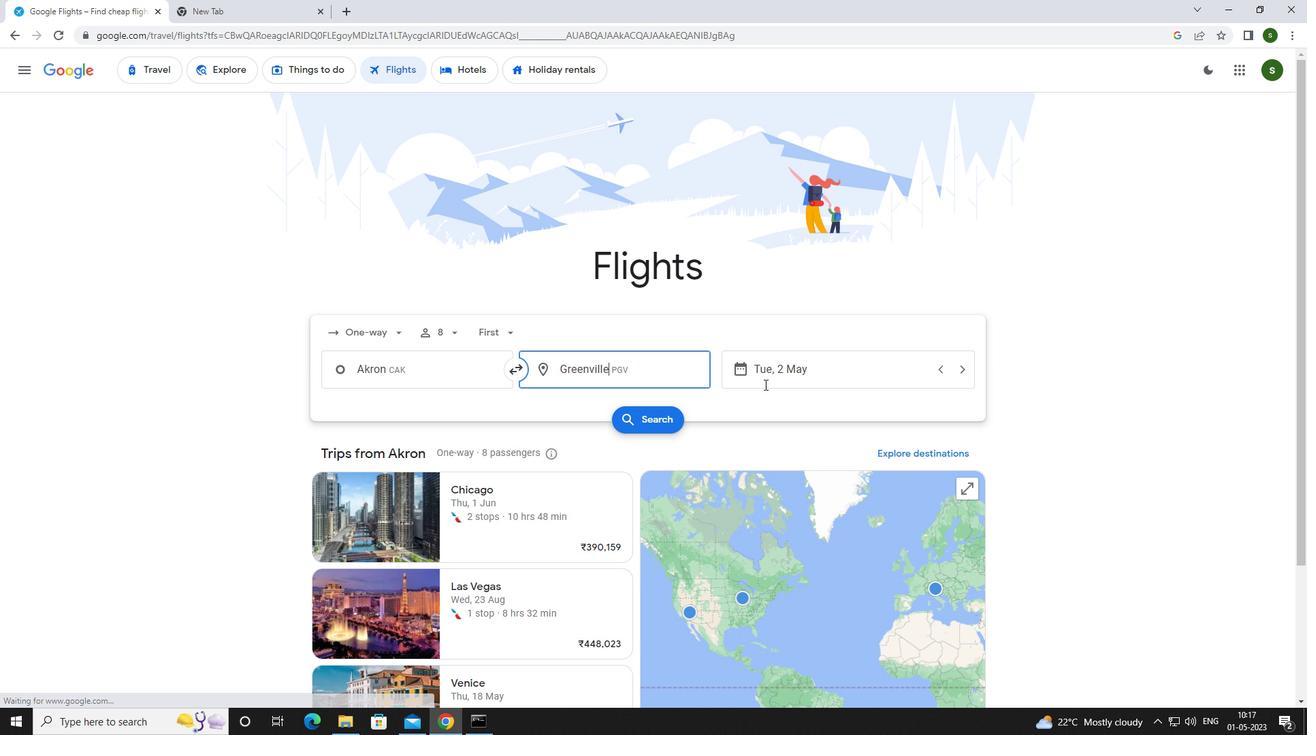 
Action: Mouse pressed left at (775, 371)
Screenshot: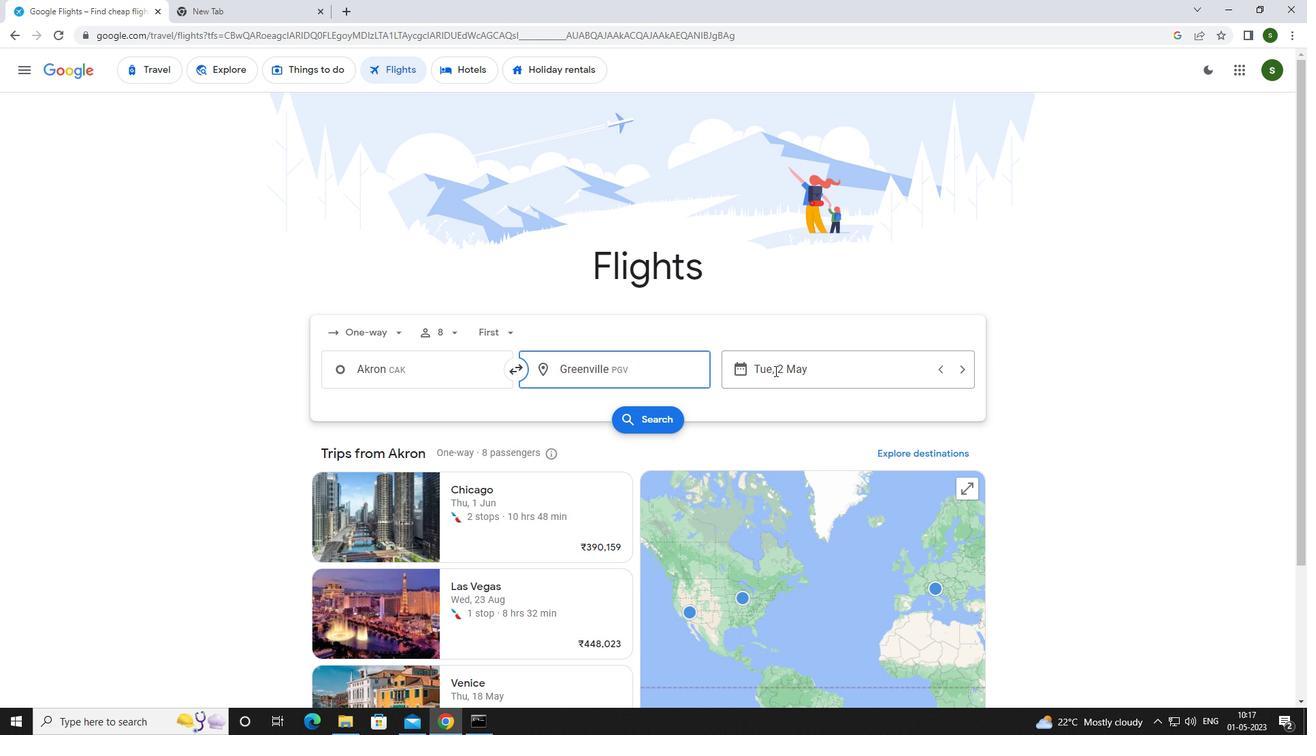 
Action: Mouse moved to (565, 463)
Screenshot: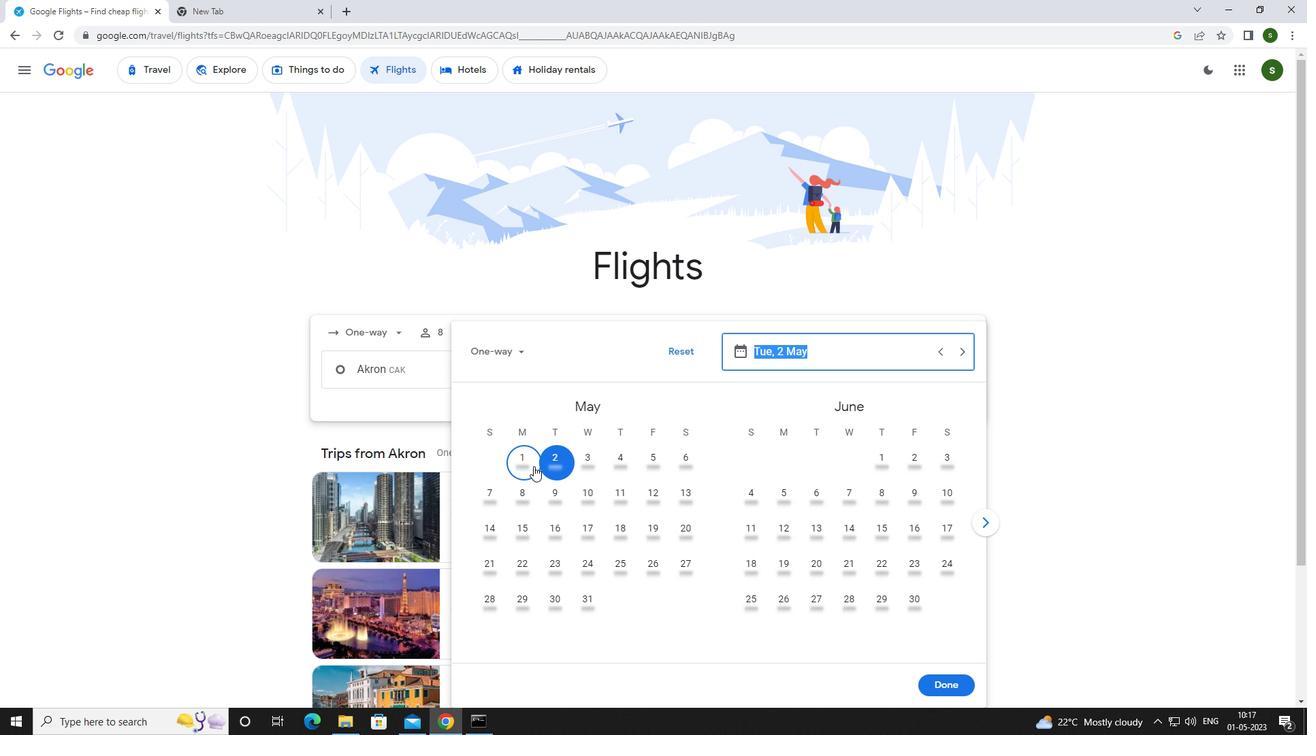 
Action: Mouse pressed left at (565, 463)
Screenshot: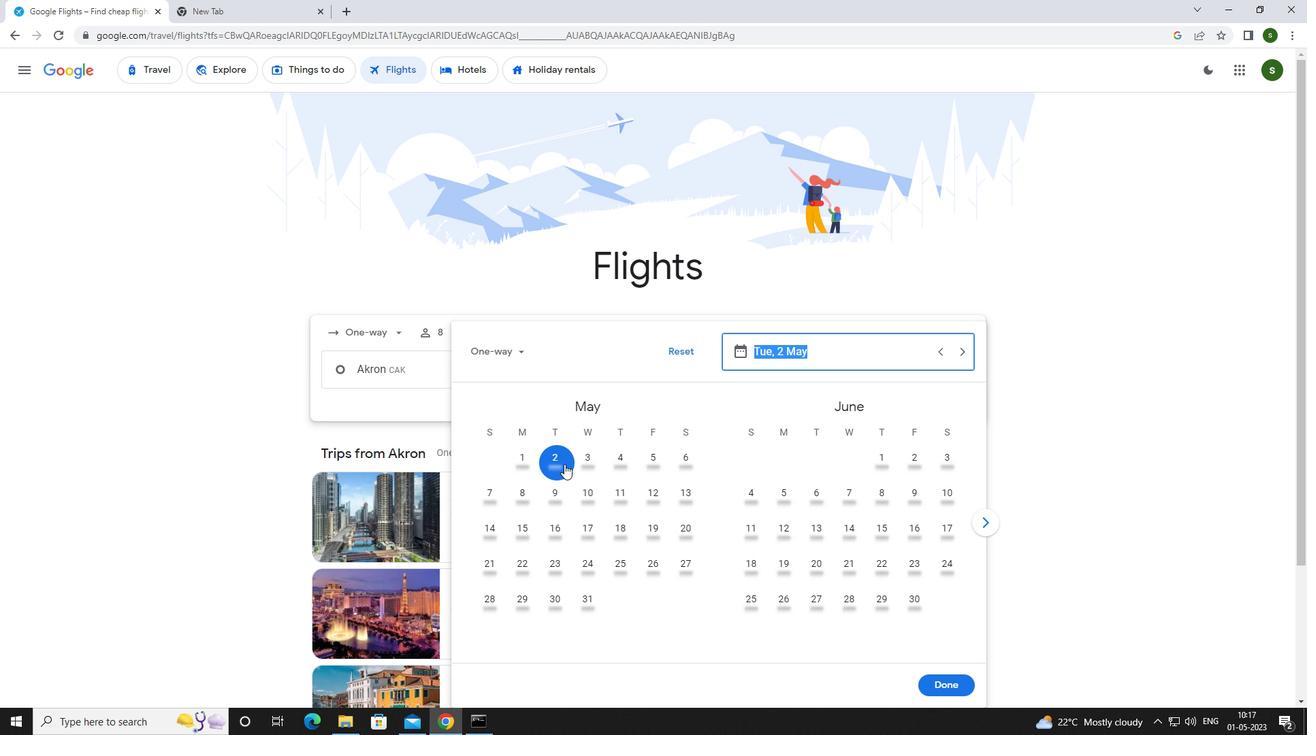 
Action: Mouse moved to (941, 689)
Screenshot: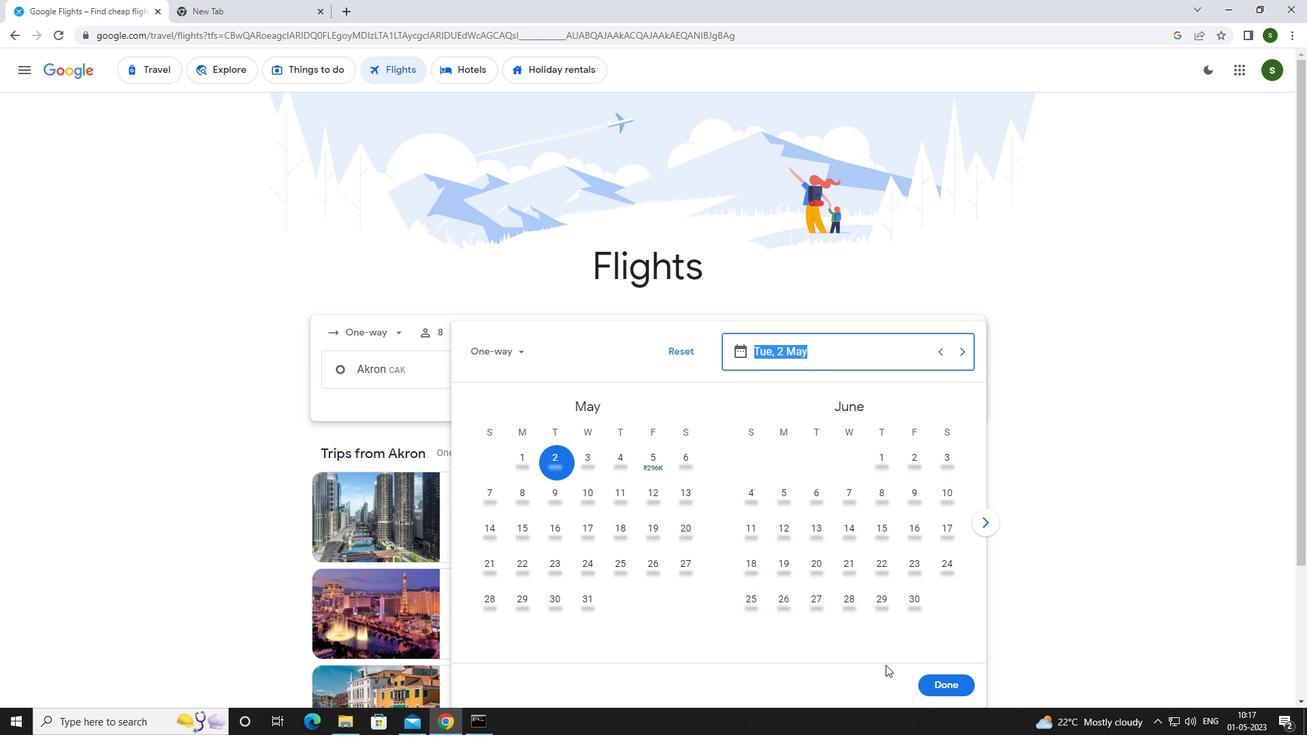 
Action: Mouse pressed left at (941, 689)
Screenshot: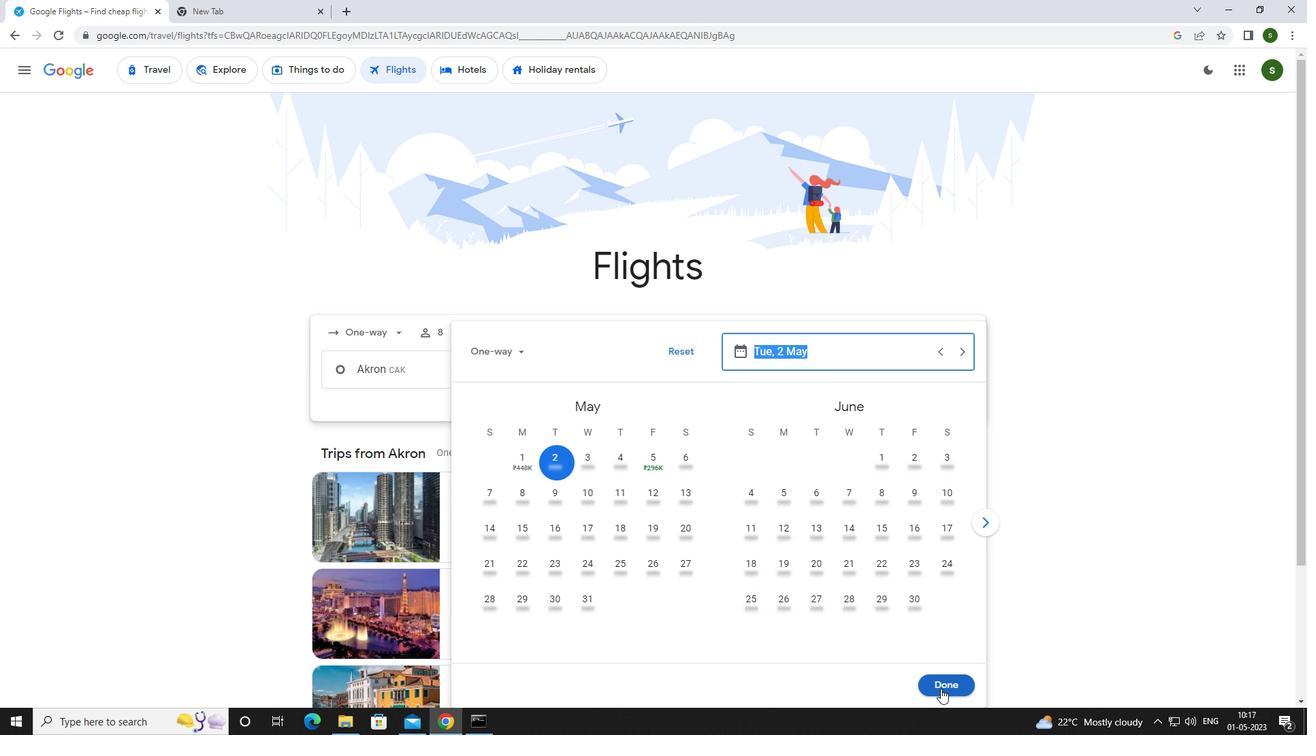 
Action: Mouse moved to (630, 422)
Screenshot: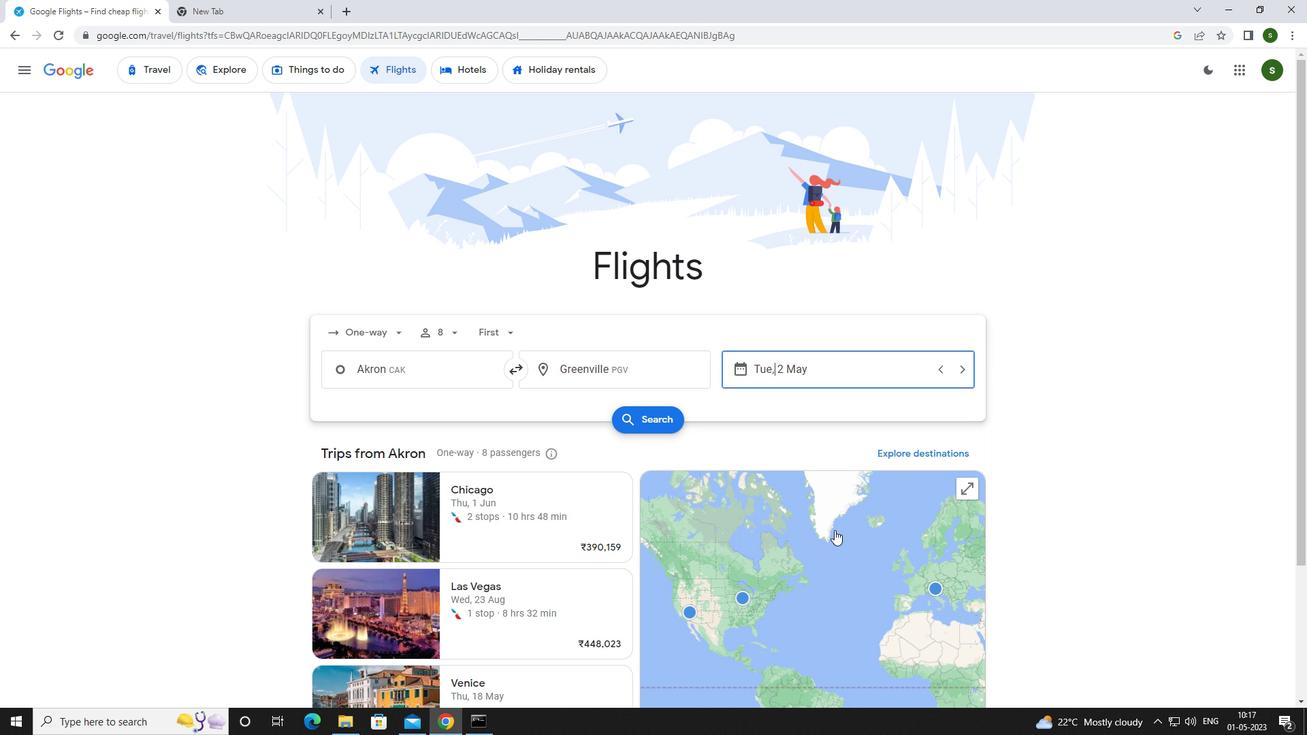 
Action: Mouse pressed left at (630, 422)
Screenshot: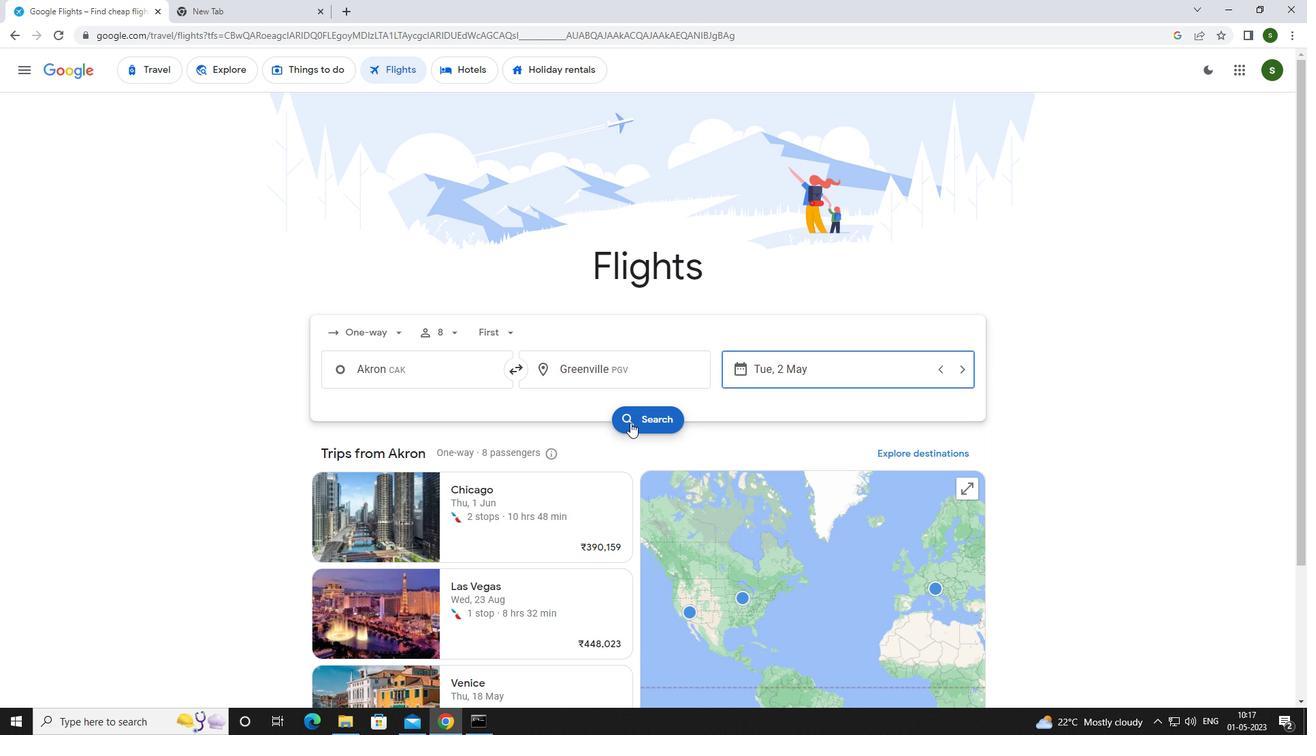
Action: Mouse moved to (350, 194)
Screenshot: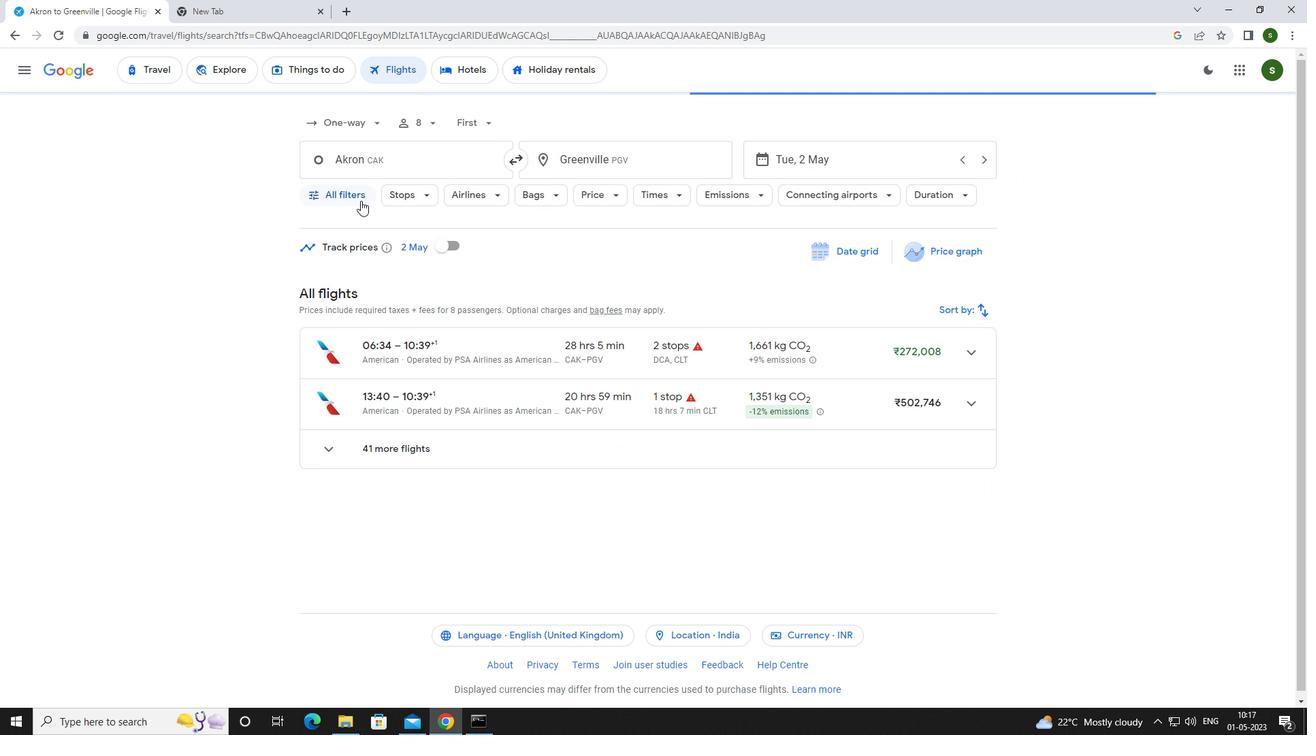
Action: Mouse pressed left at (350, 194)
Screenshot: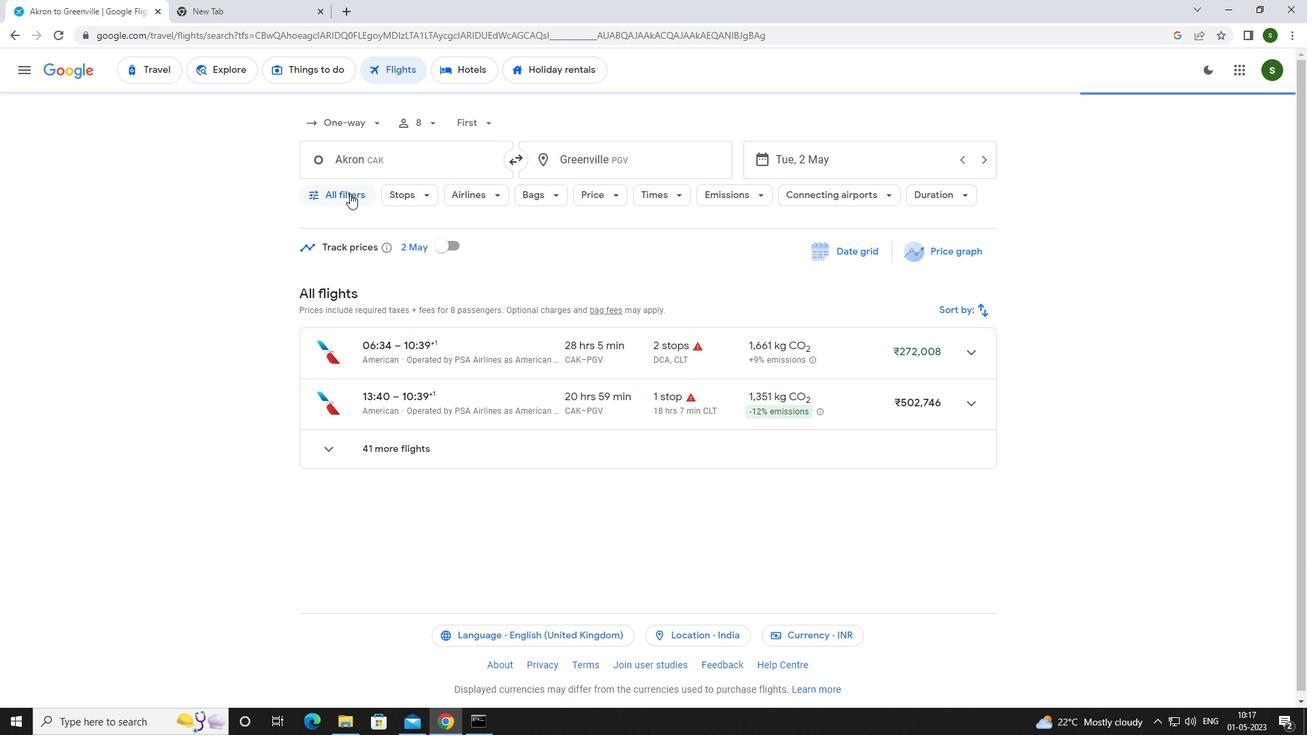 
Action: Mouse moved to (503, 486)
Screenshot: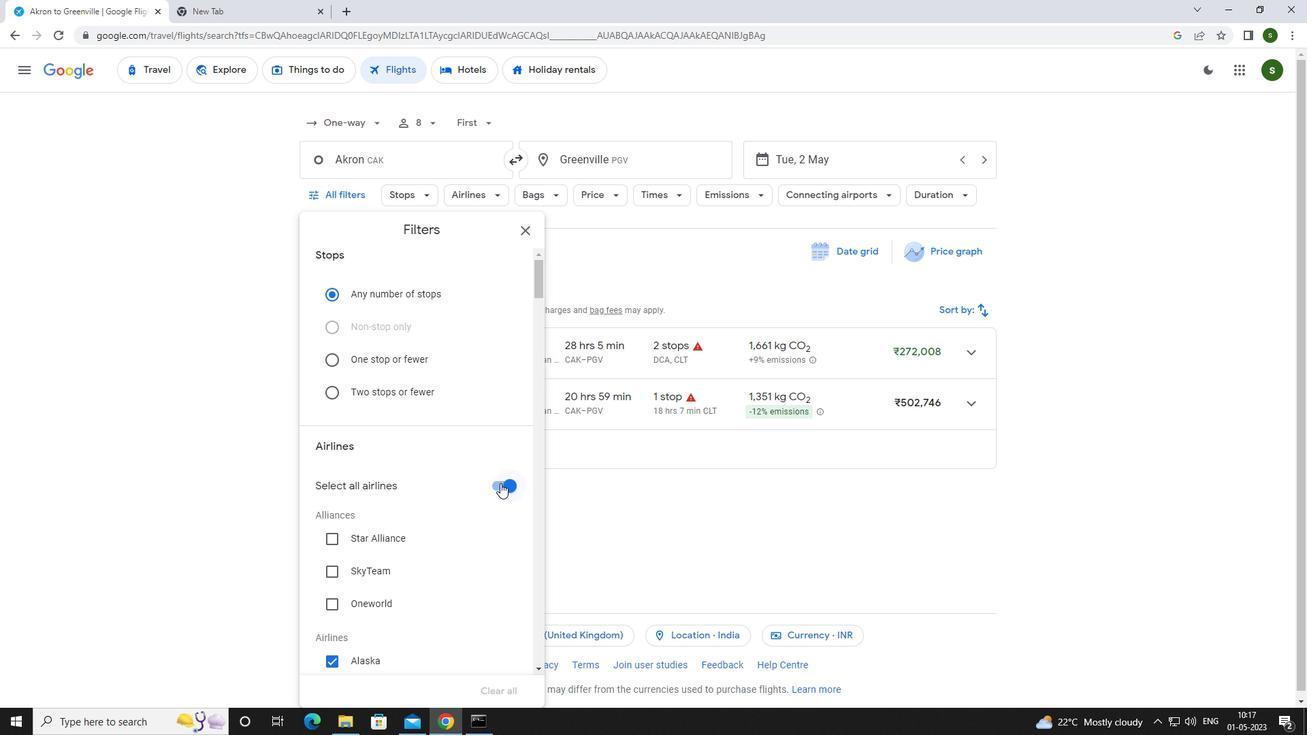 
Action: Mouse pressed left at (503, 486)
Screenshot: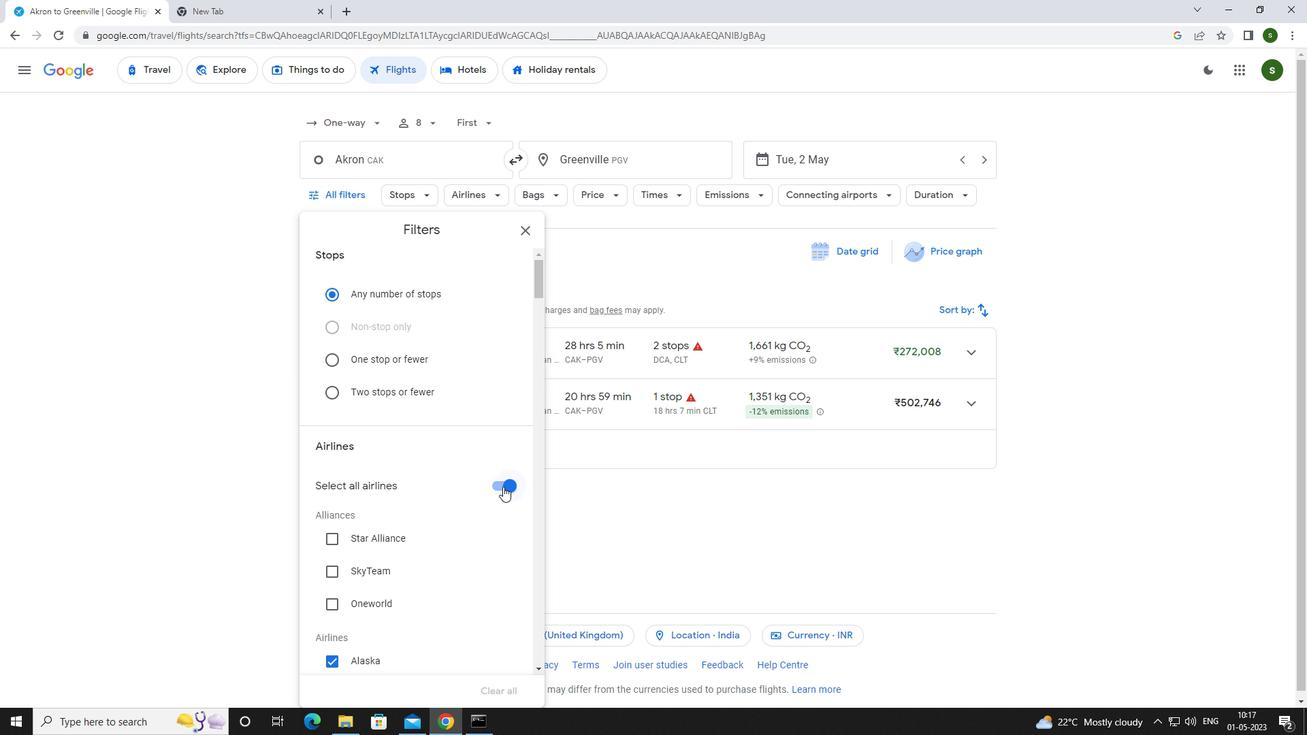 
Action: Mouse moved to (427, 474)
Screenshot: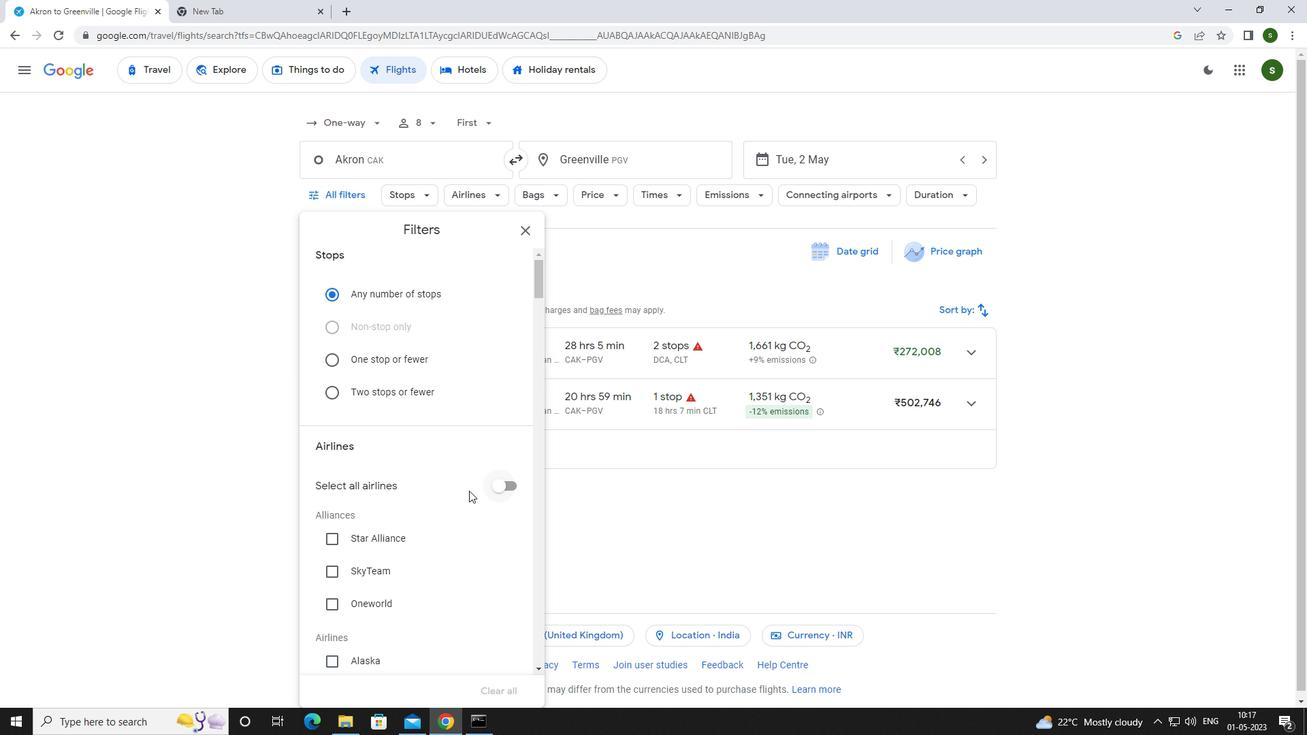 
Action: Mouse scrolled (427, 473) with delta (0, 0)
Screenshot: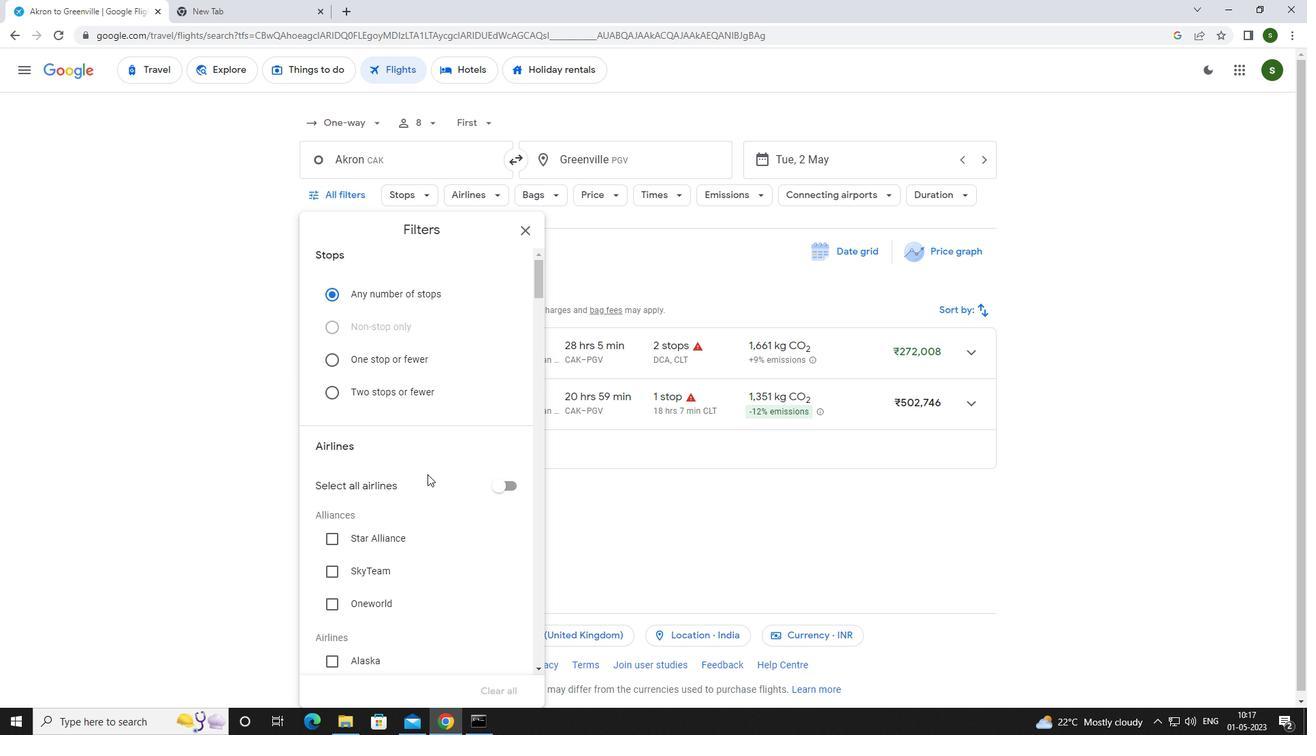 
Action: Mouse scrolled (427, 473) with delta (0, 0)
Screenshot: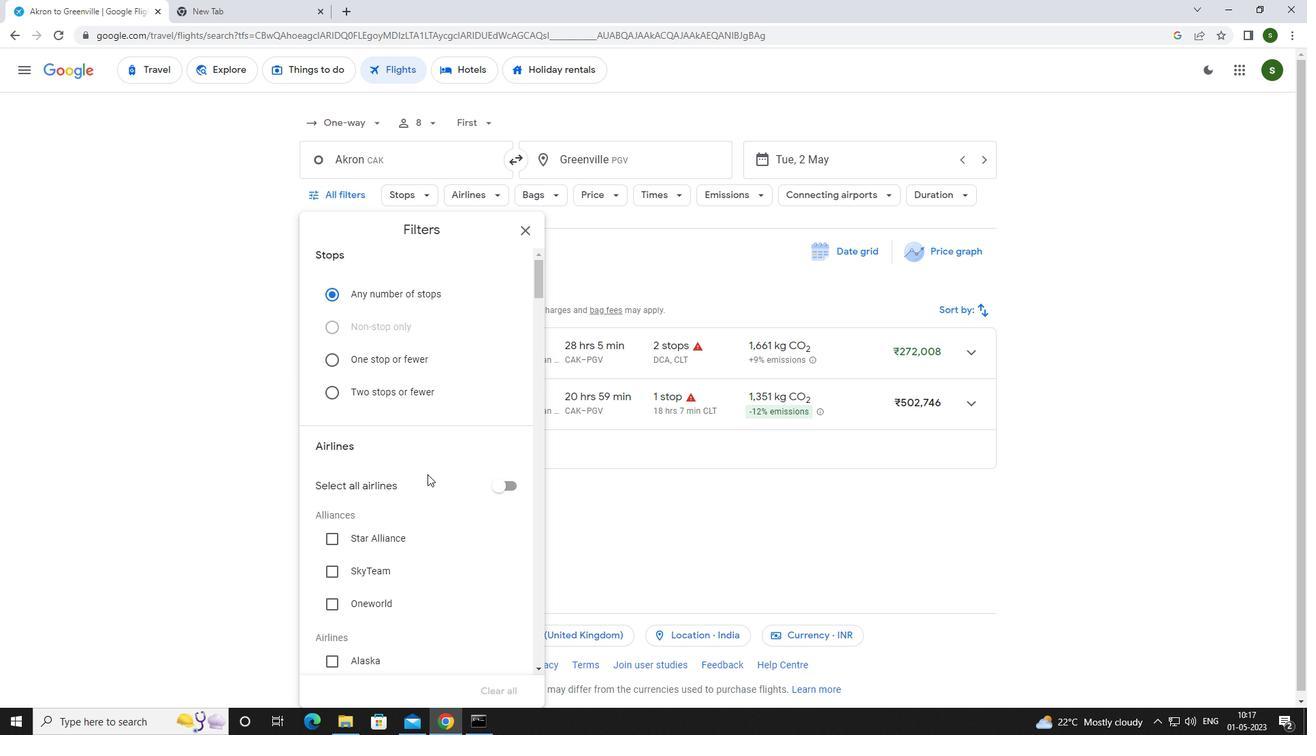 
Action: Mouse scrolled (427, 473) with delta (0, 0)
Screenshot: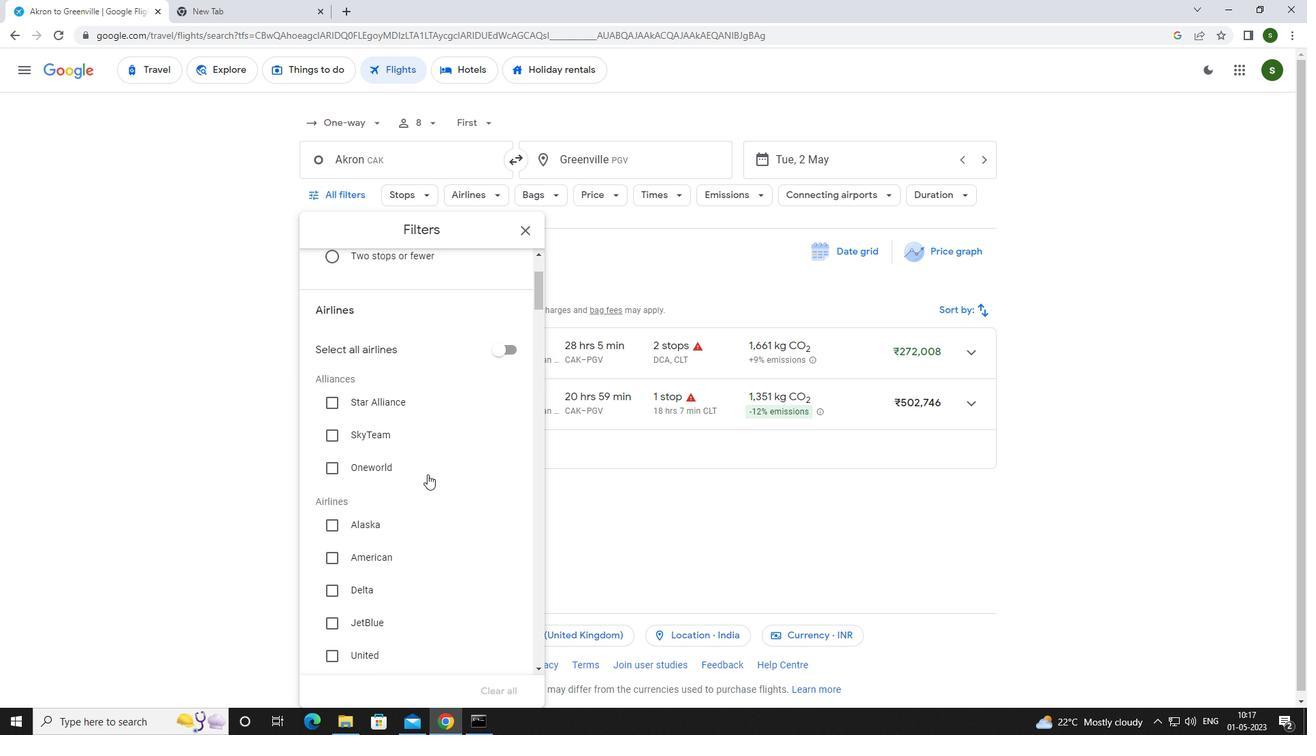 
Action: Mouse moved to (354, 587)
Screenshot: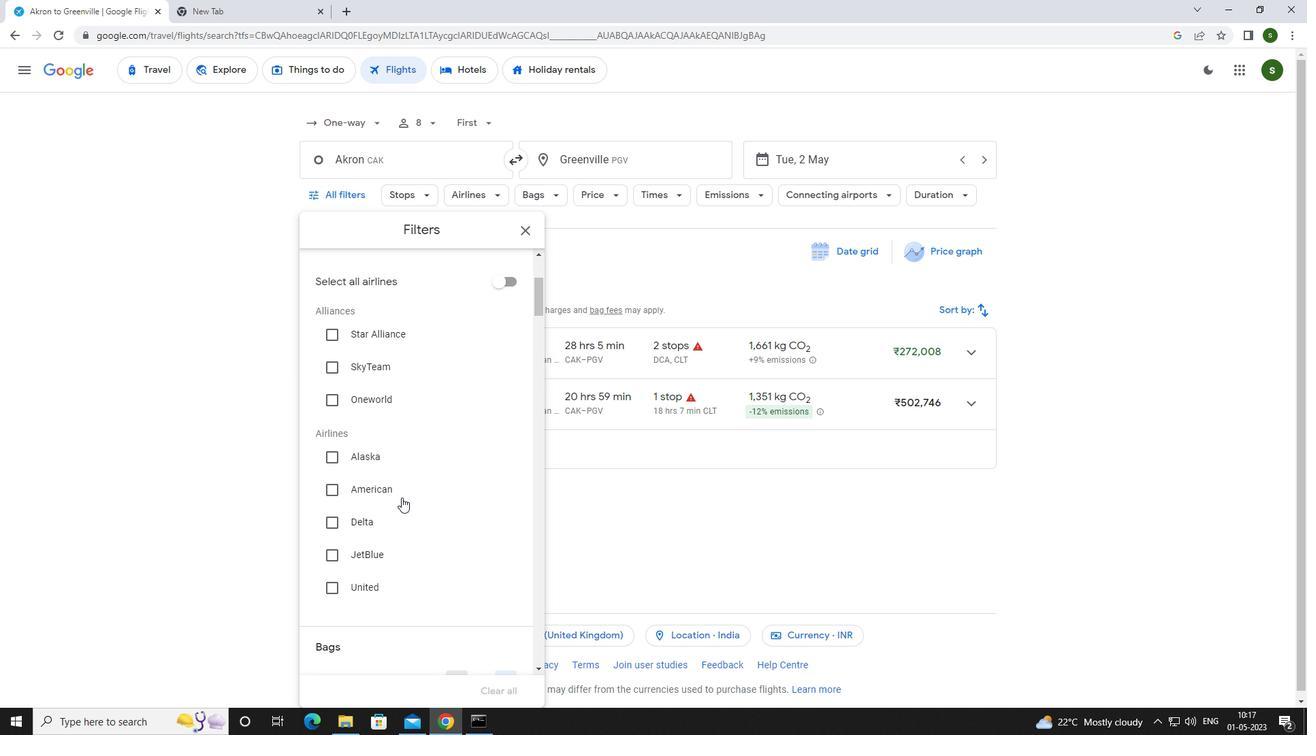 
Action: Mouse pressed left at (354, 587)
Screenshot: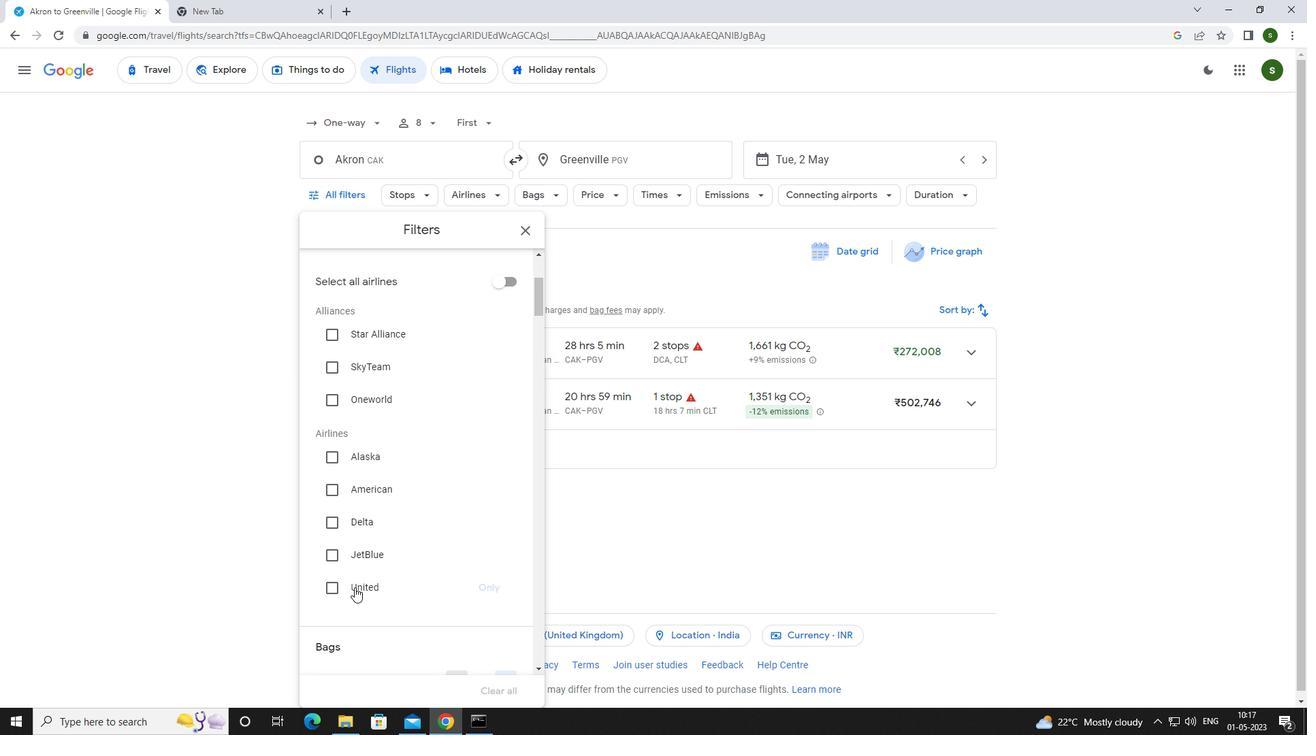 
Action: Mouse moved to (440, 534)
Screenshot: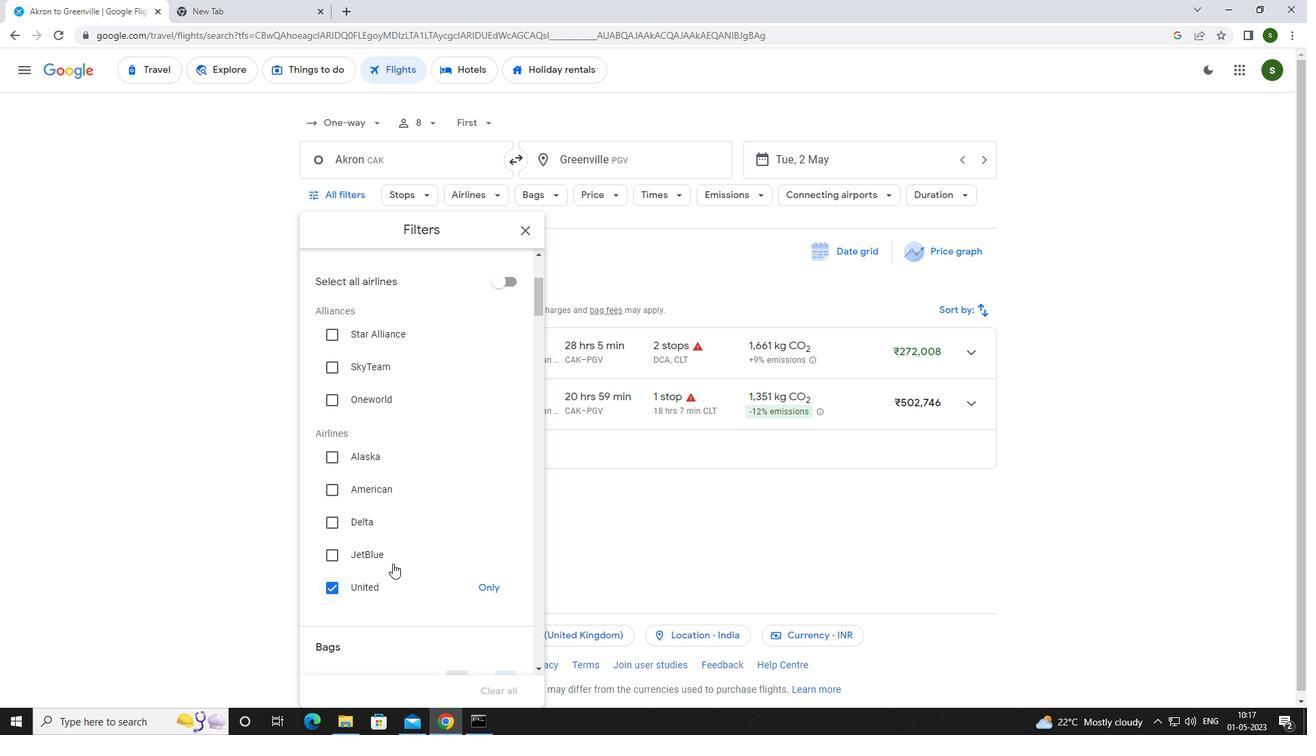 
Action: Mouse scrolled (440, 533) with delta (0, 0)
Screenshot: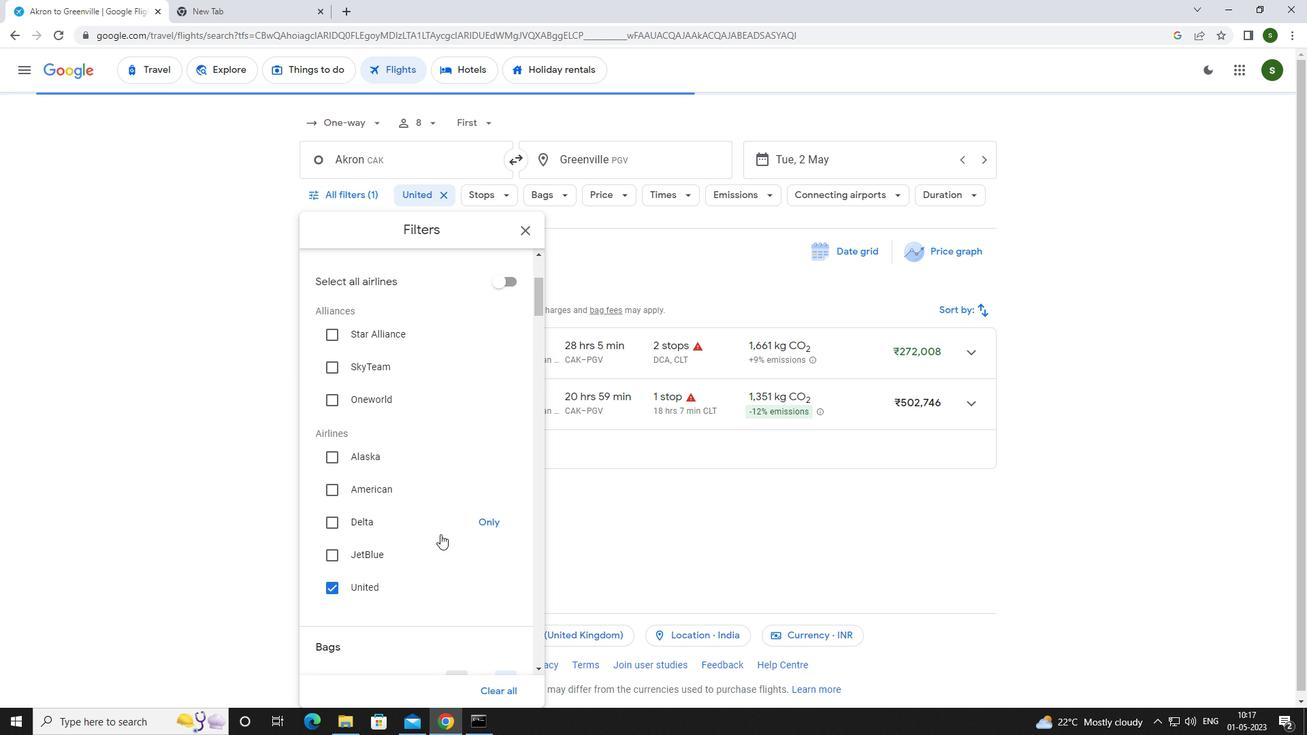 
Action: Mouse scrolled (440, 533) with delta (0, 0)
Screenshot: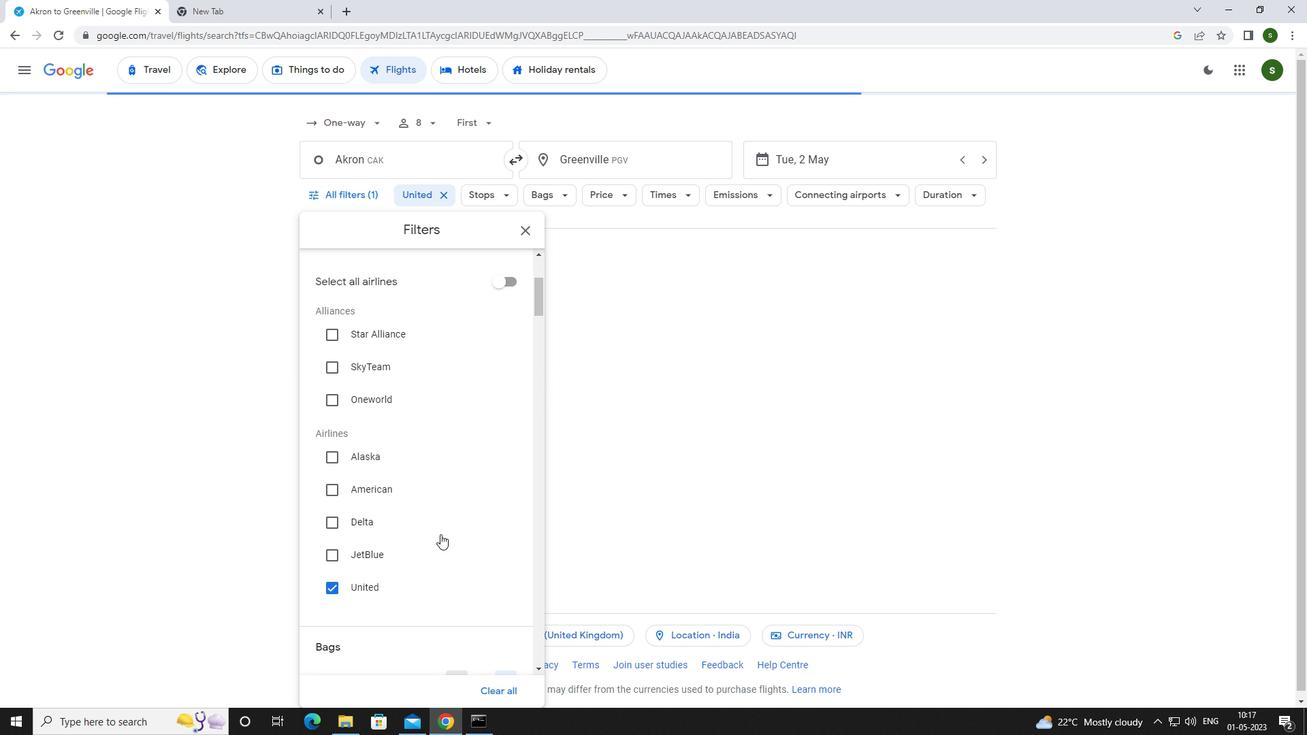 
Action: Mouse scrolled (440, 533) with delta (0, 0)
Screenshot: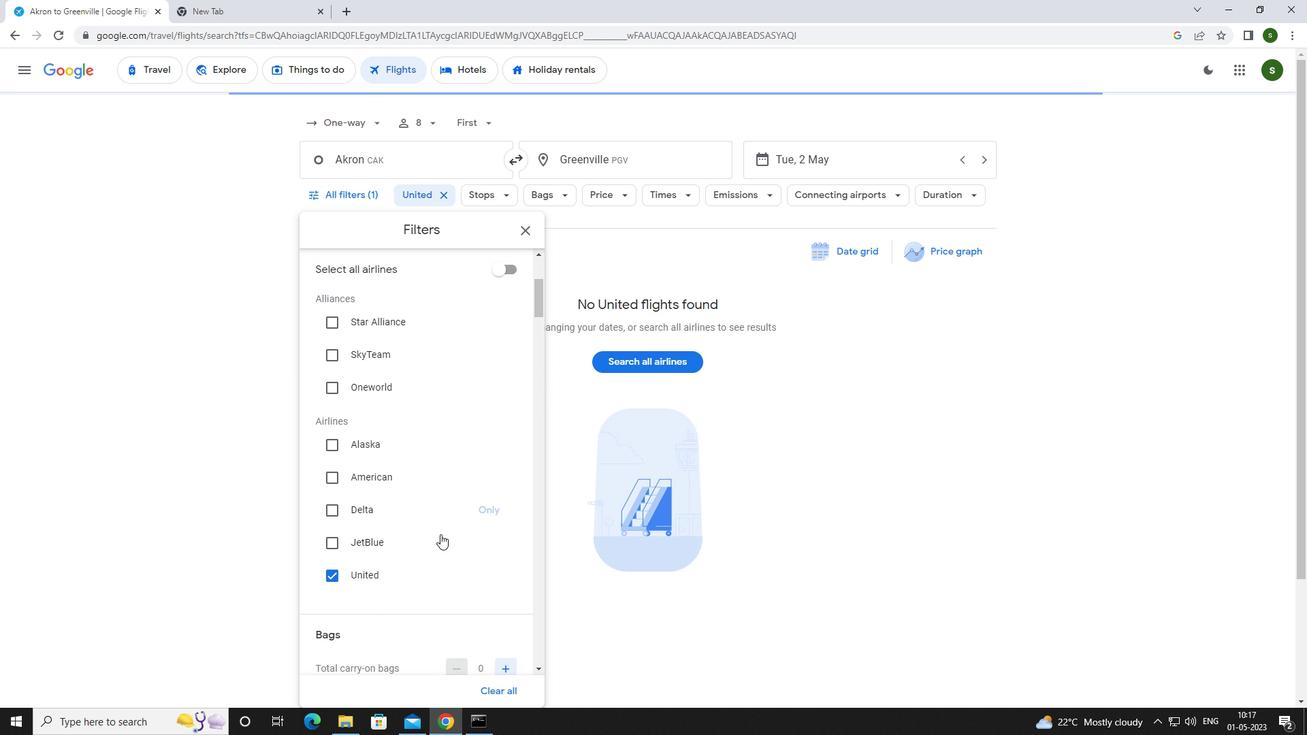 
Action: Mouse scrolled (440, 533) with delta (0, 0)
Screenshot: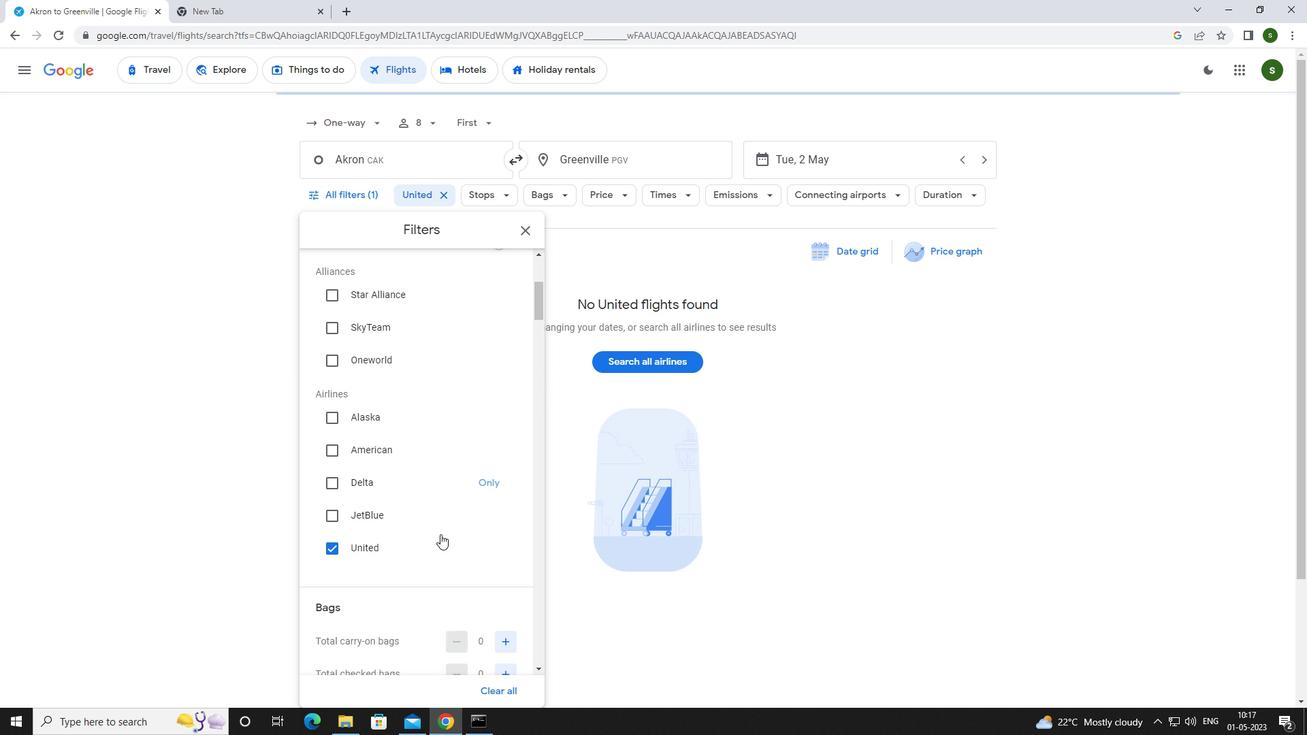 
Action: Mouse moved to (501, 440)
Screenshot: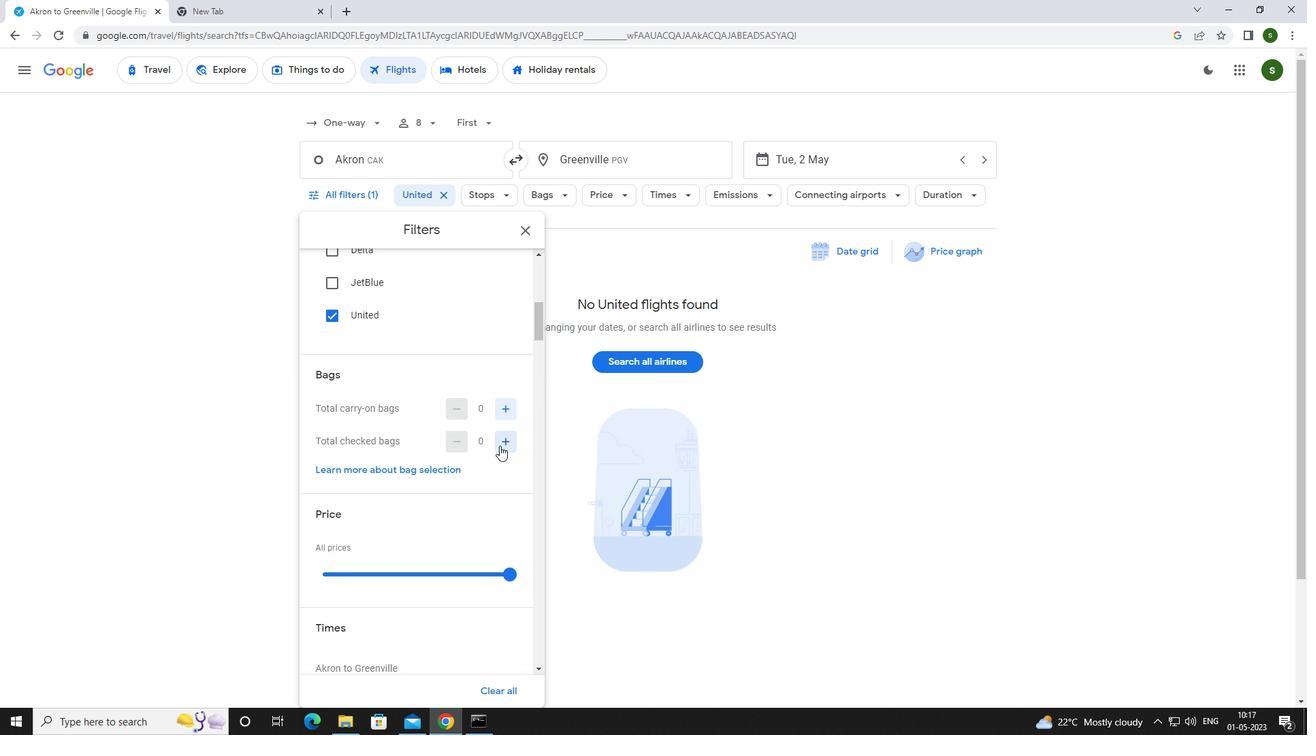 
Action: Mouse pressed left at (501, 440)
Screenshot: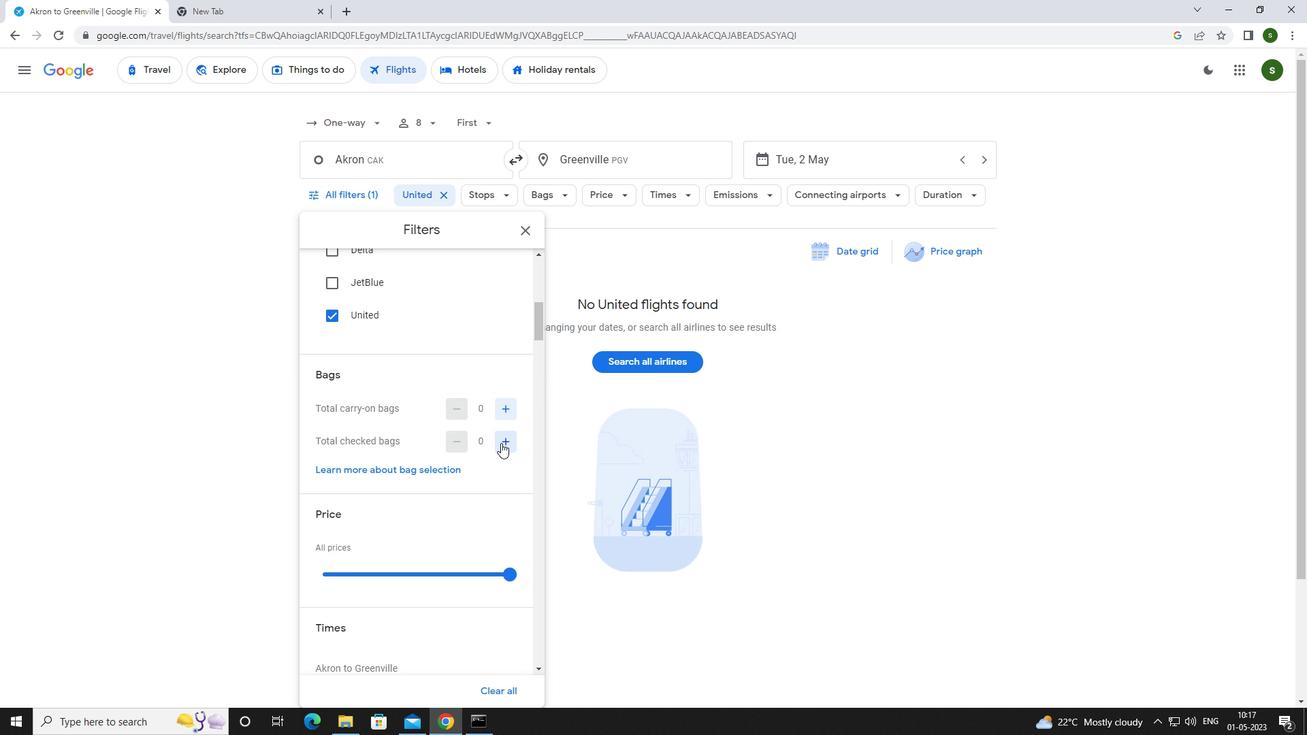 
Action: Mouse moved to (471, 459)
Screenshot: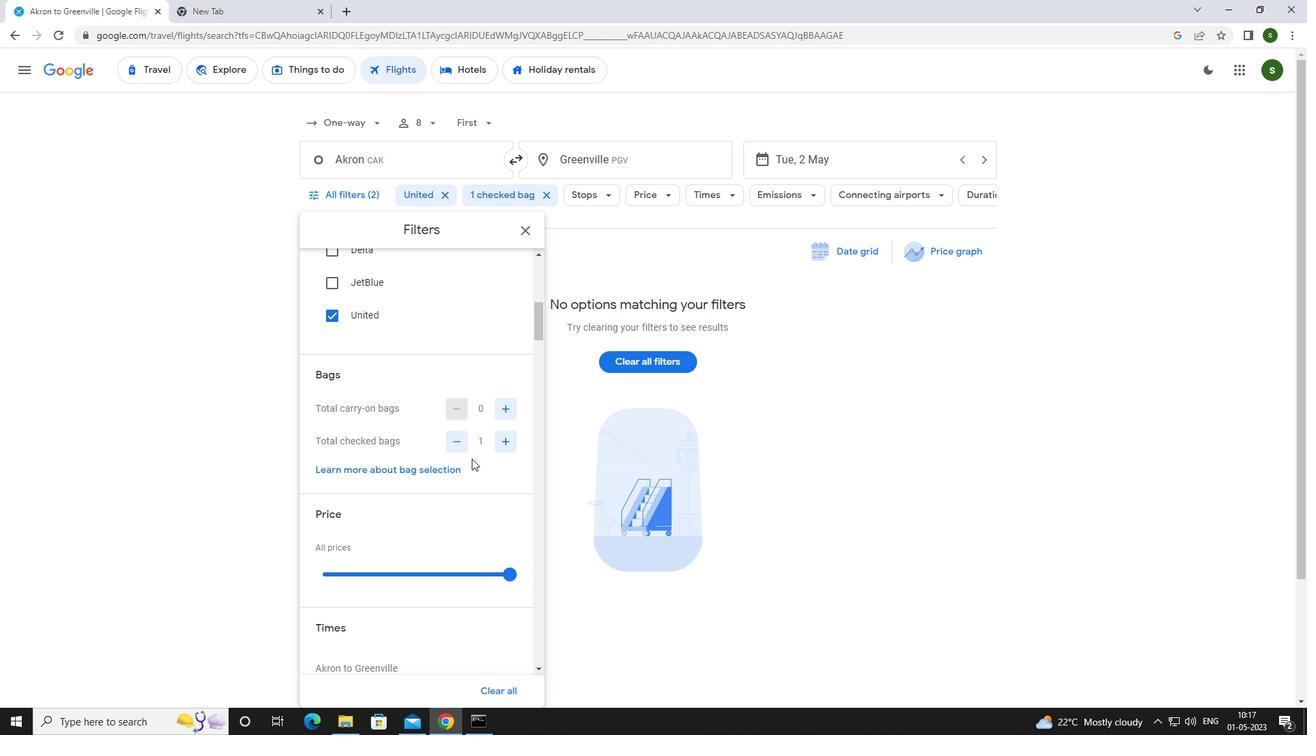 
Action: Mouse scrolled (471, 459) with delta (0, 0)
Screenshot: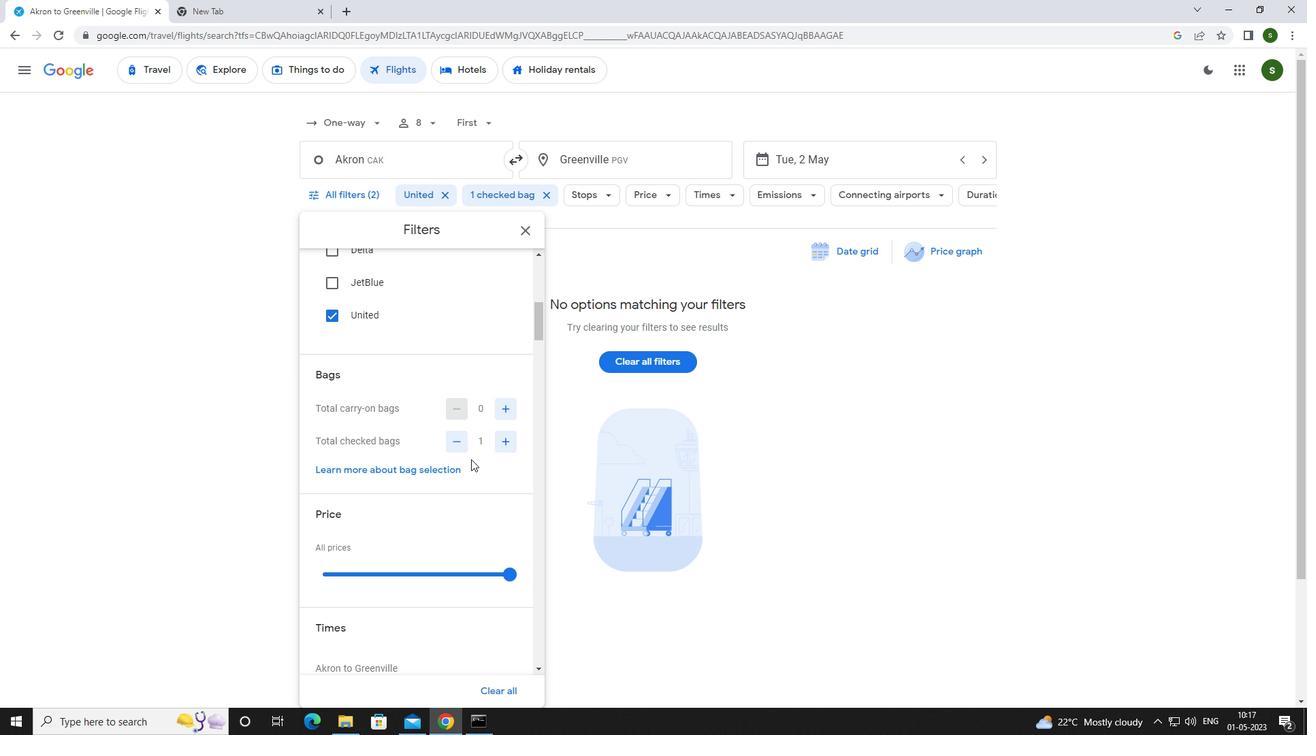 
Action: Mouse scrolled (471, 459) with delta (0, 0)
Screenshot: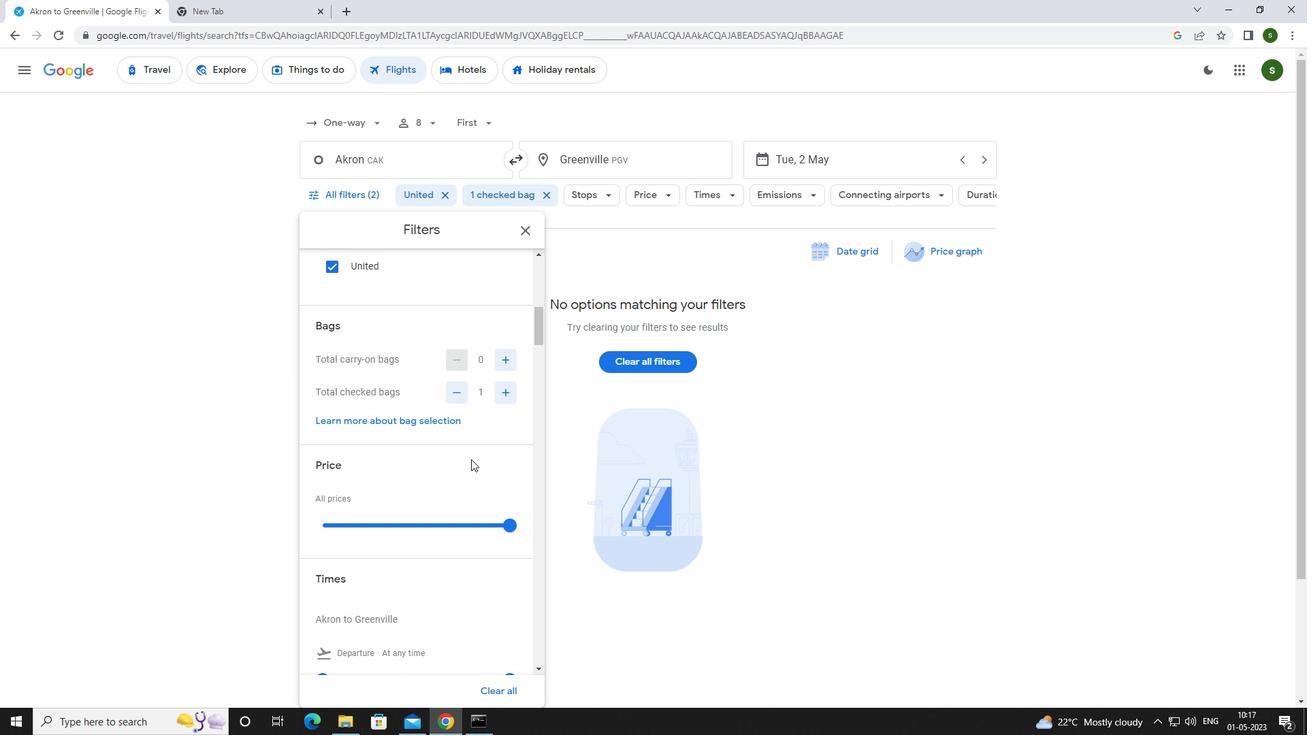 
Action: Mouse moved to (510, 439)
Screenshot: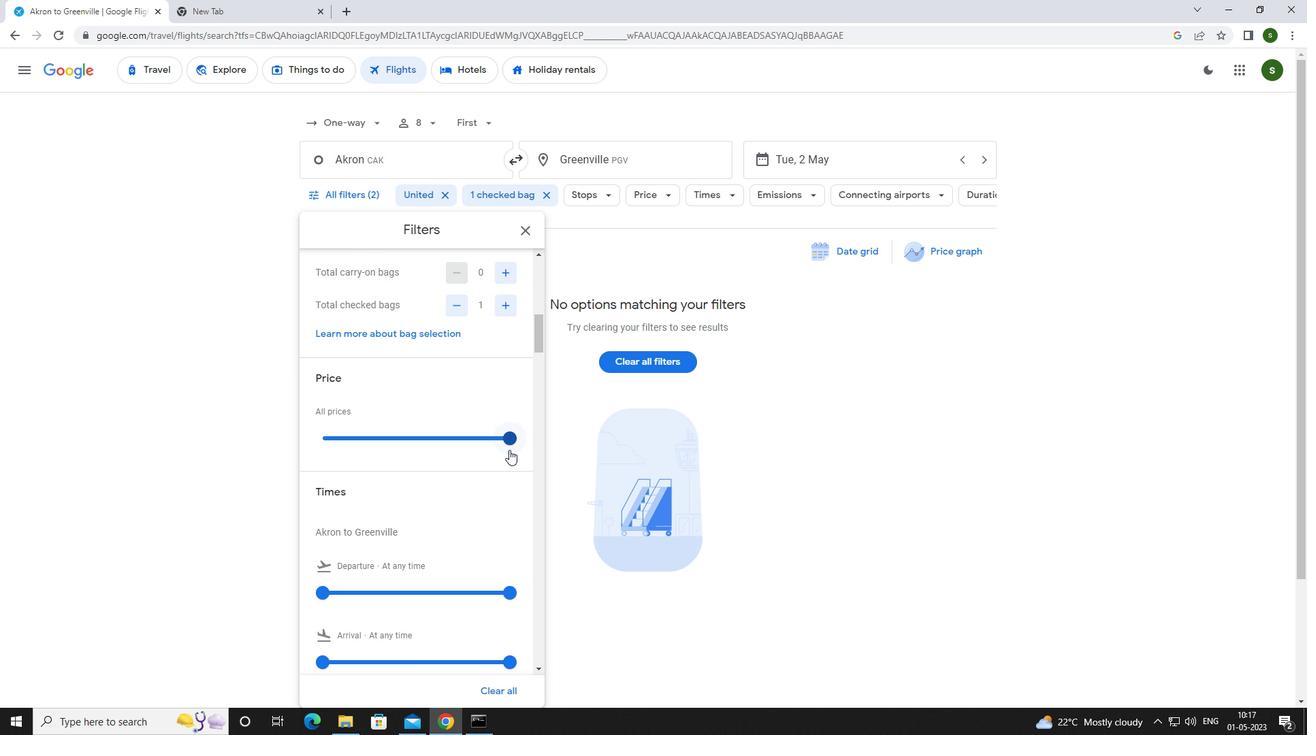 
Action: Mouse pressed left at (510, 439)
Screenshot: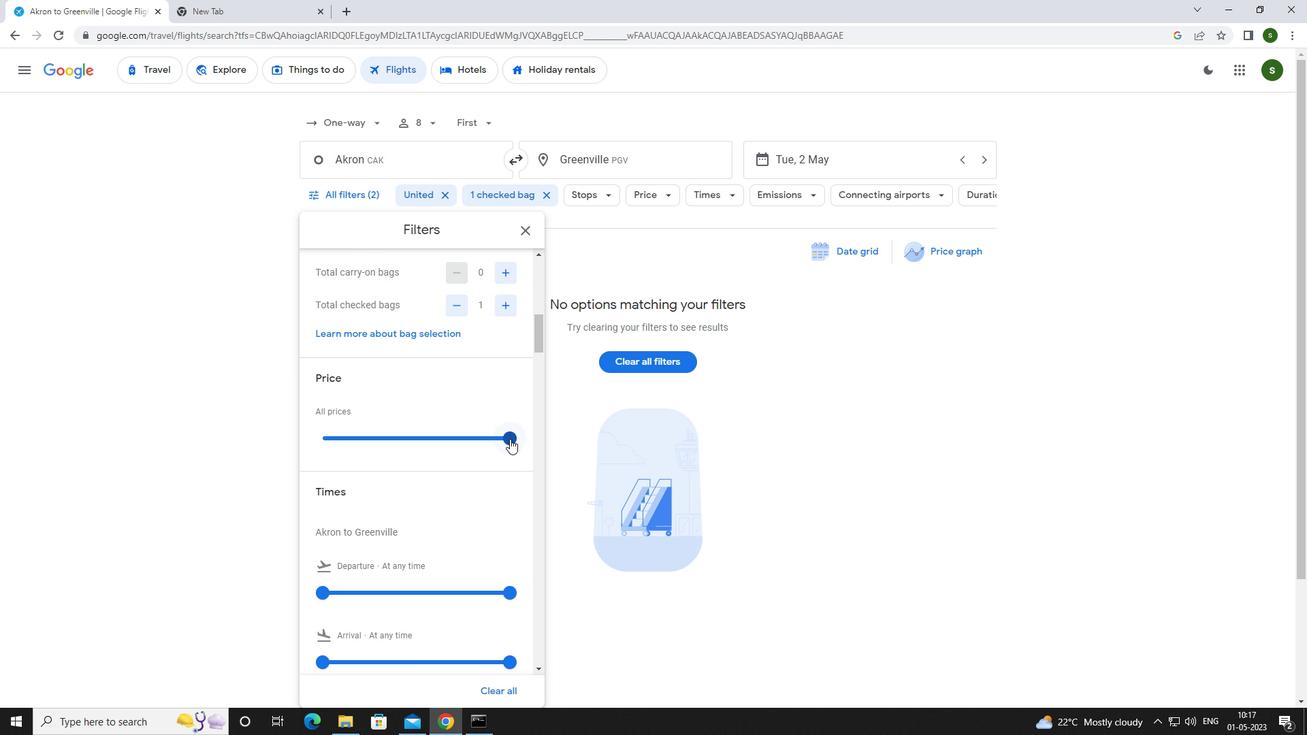 
Action: Mouse moved to (405, 473)
Screenshot: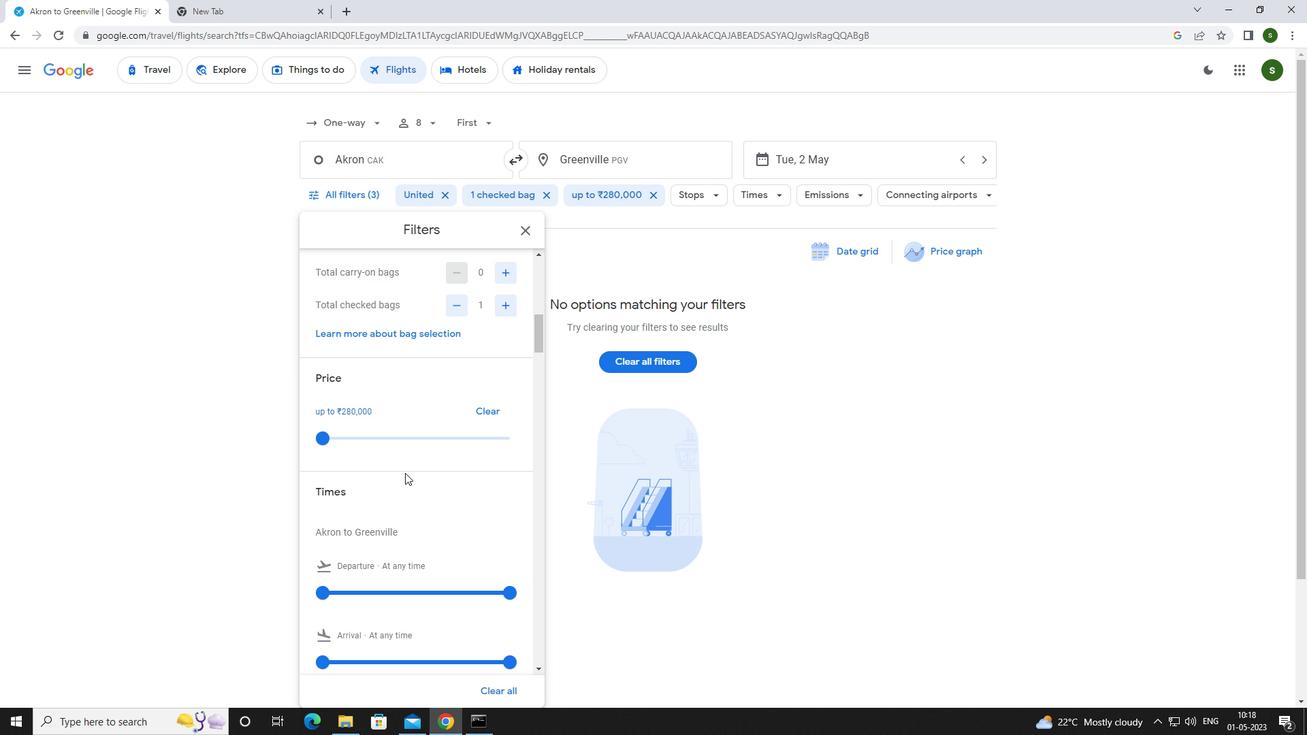 
Action: Mouse scrolled (405, 472) with delta (0, 0)
Screenshot: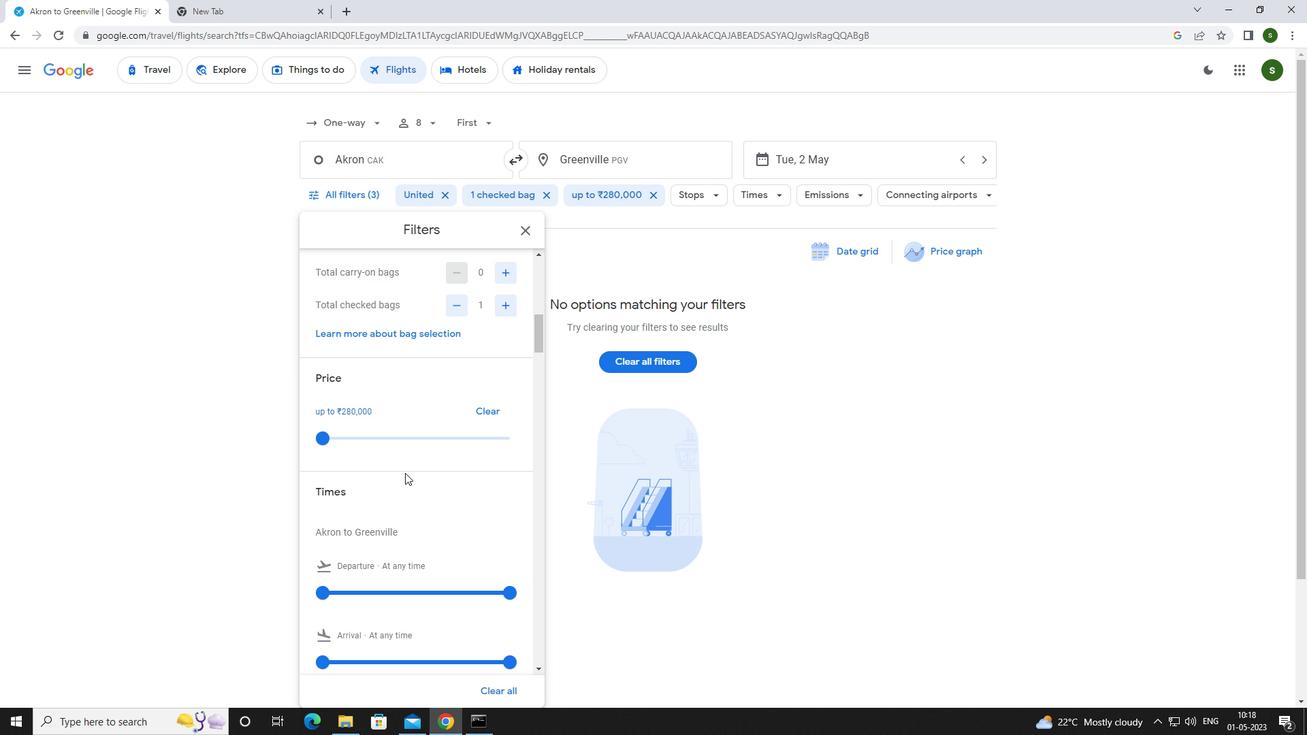 
Action: Mouse scrolled (405, 472) with delta (0, 0)
Screenshot: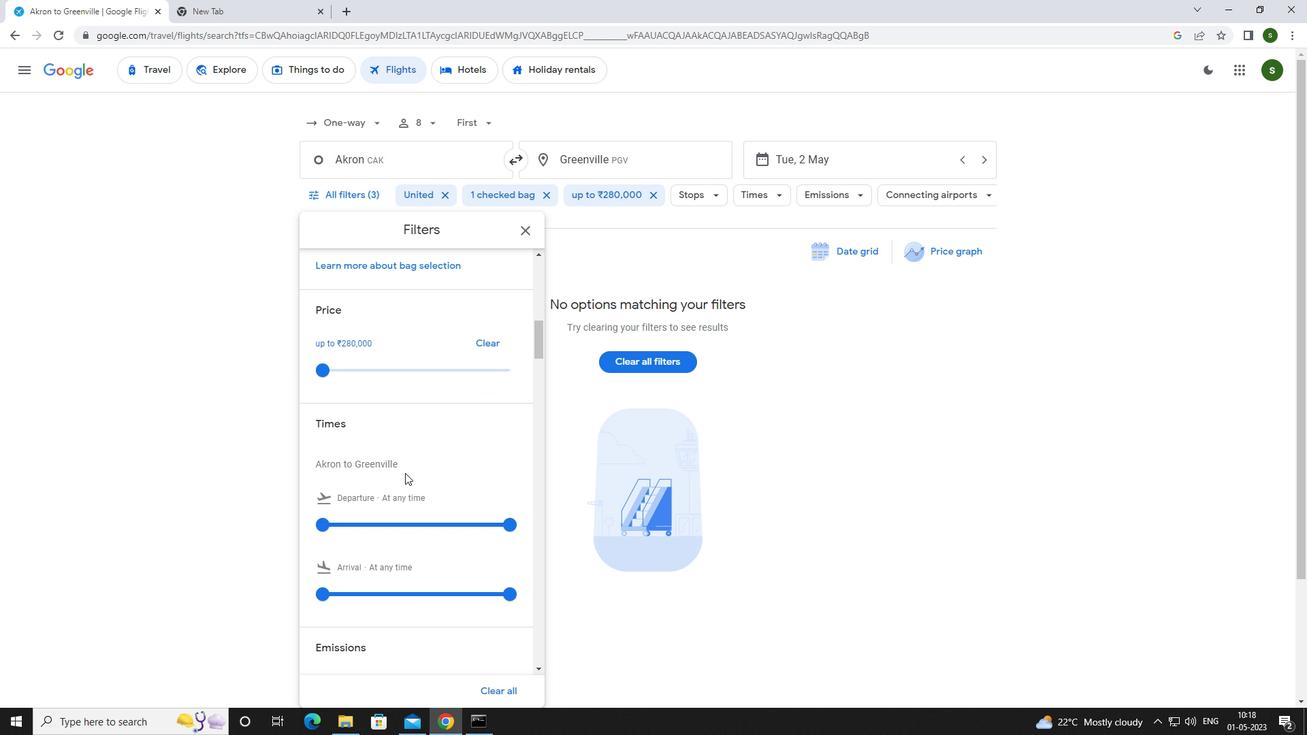 
Action: Mouse moved to (322, 461)
Screenshot: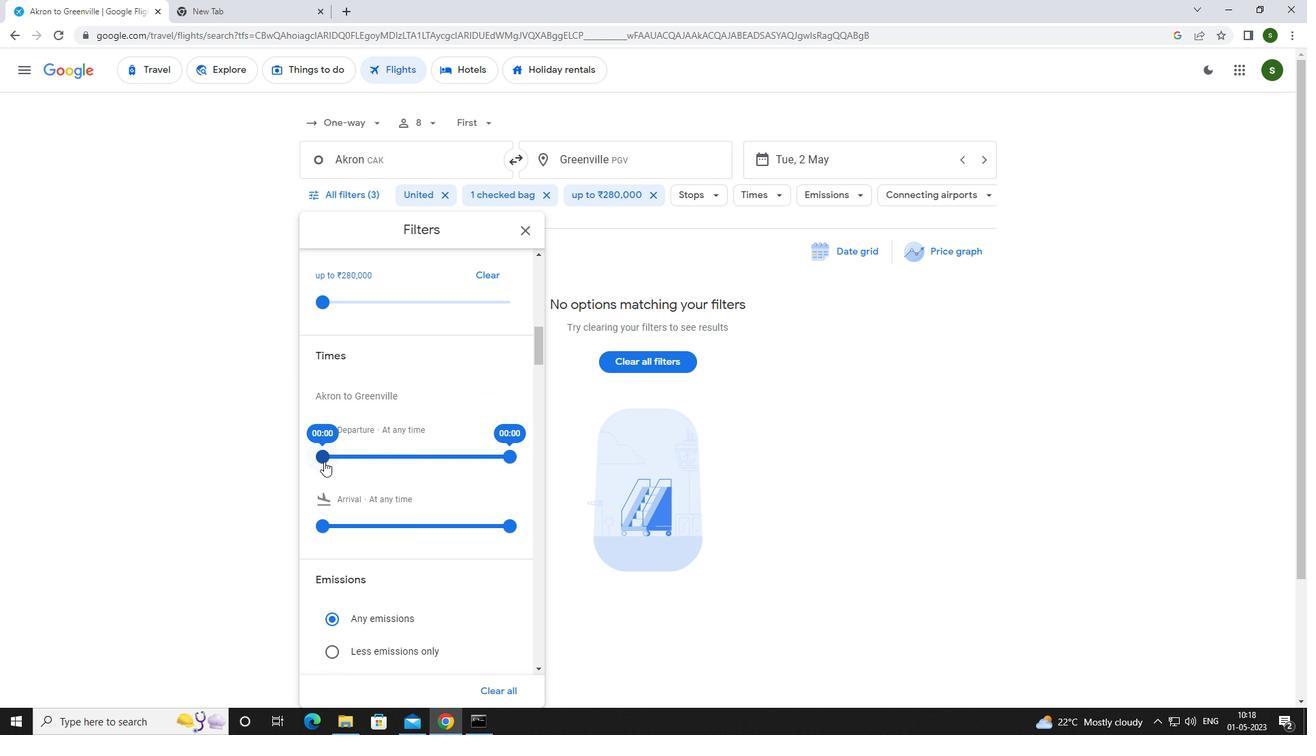 
Action: Mouse pressed left at (322, 461)
Screenshot: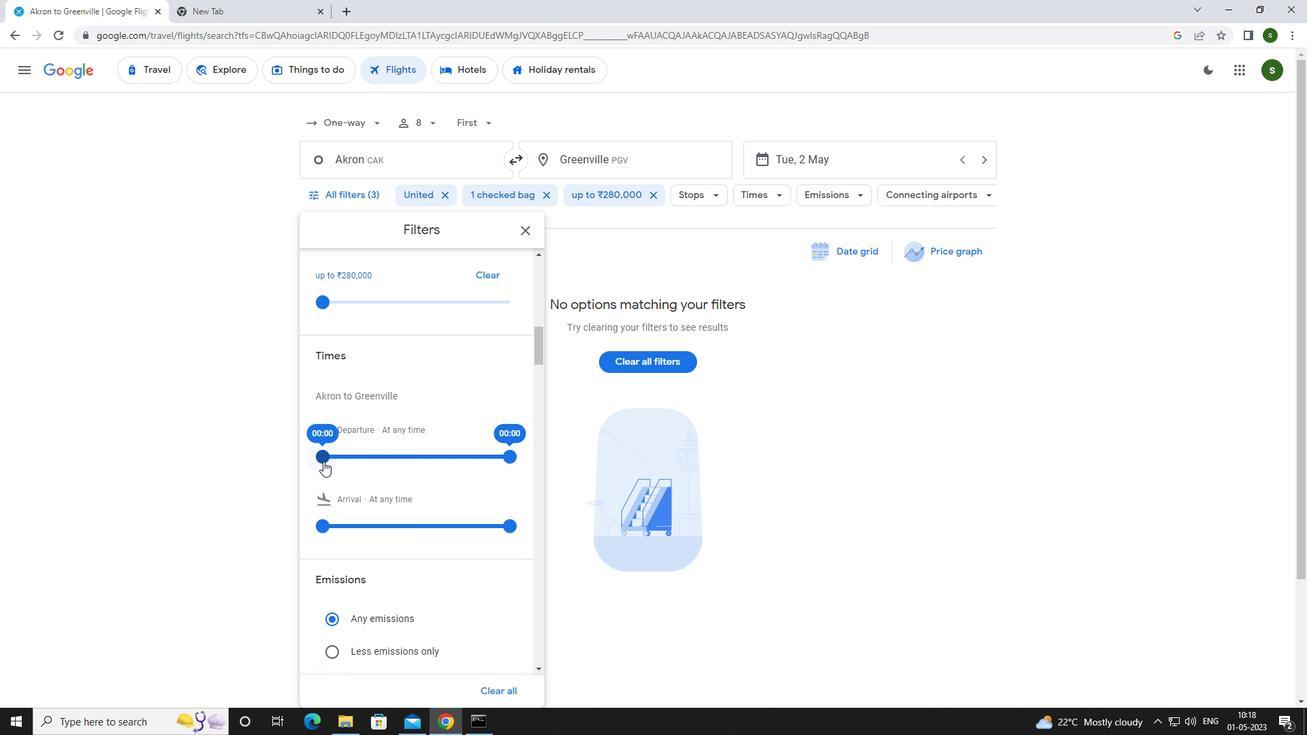 
Action: Mouse moved to (786, 458)
Screenshot: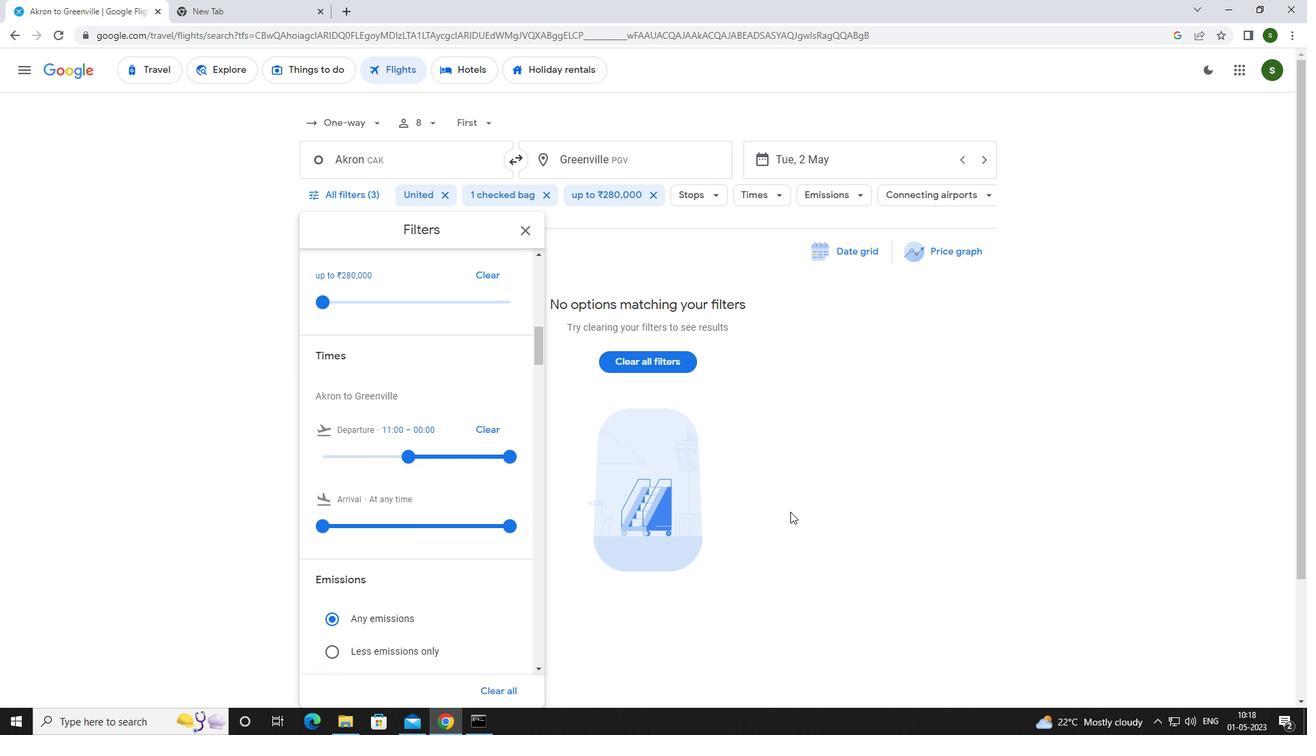 
Action: Mouse pressed left at (786, 458)
Screenshot: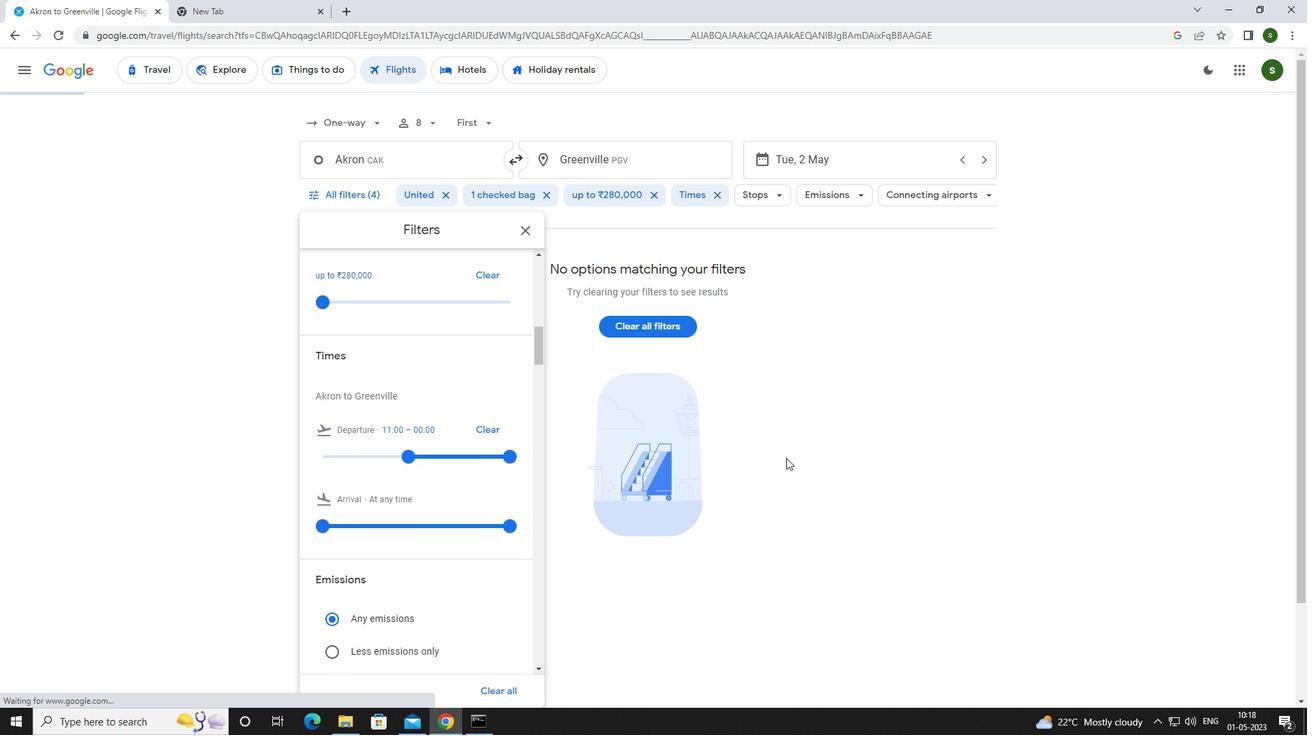 
